 Task: Find a flat in Capitan Bermudez, Argentina, for 4 guests from September 10 to 16, with 4 bedrooms, 4 beds, 4 bathrooms, a price range of ₹10,000 to ₹14,000, and amenities including WiFi, free parking, TV, gym, and hot tub. Enable self check-in.
Action: Mouse moved to (593, 94)
Screenshot: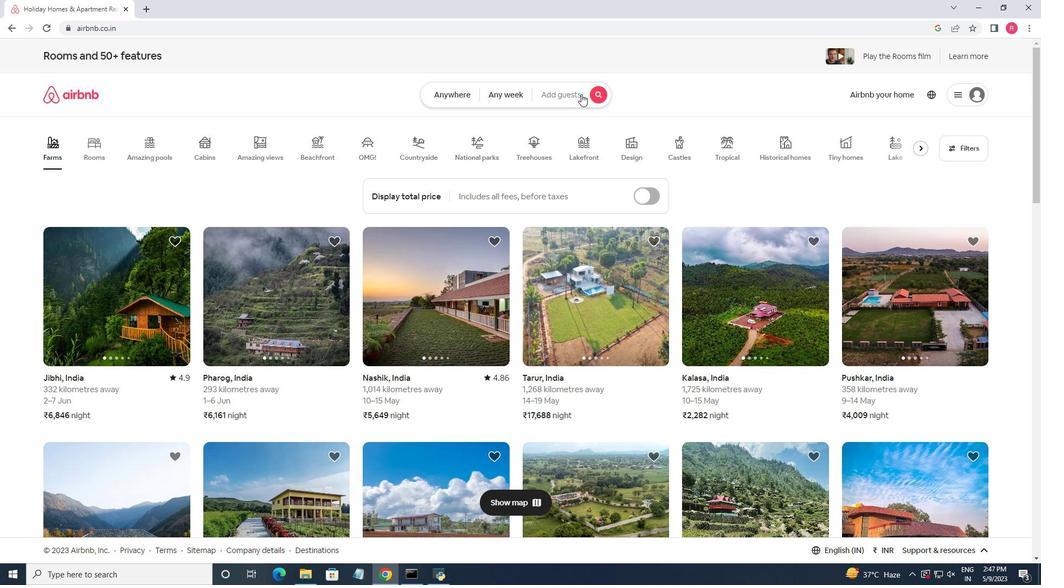 
Action: Mouse pressed left at (593, 94)
Screenshot: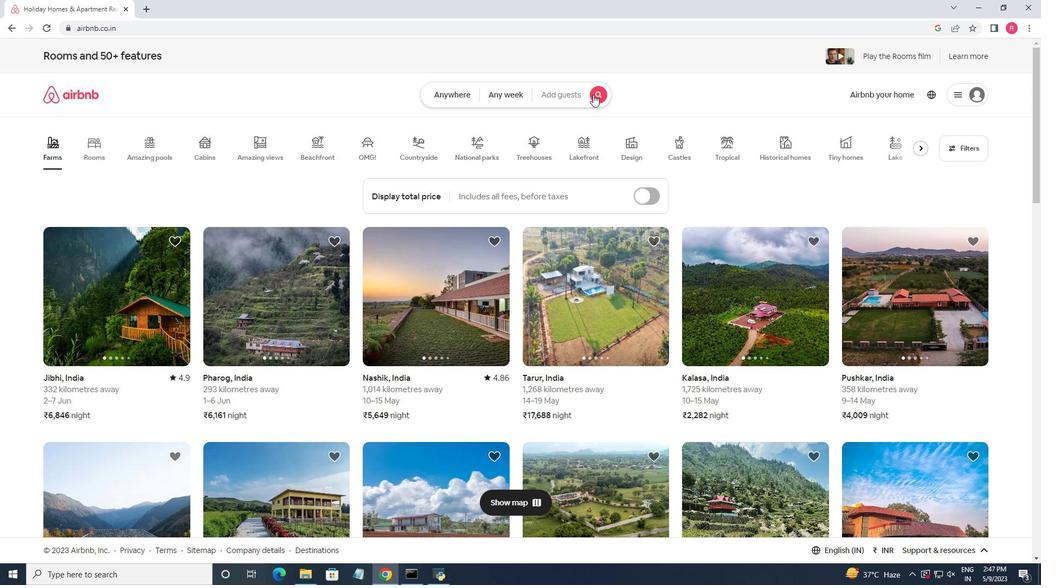 
Action: Mouse moved to (358, 138)
Screenshot: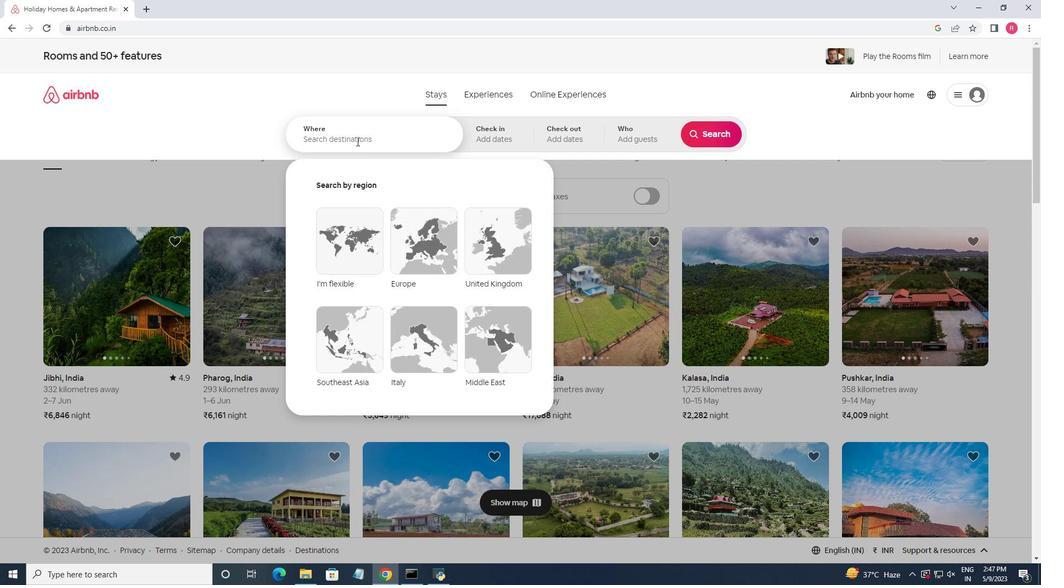 
Action: Mouse pressed left at (358, 138)
Screenshot: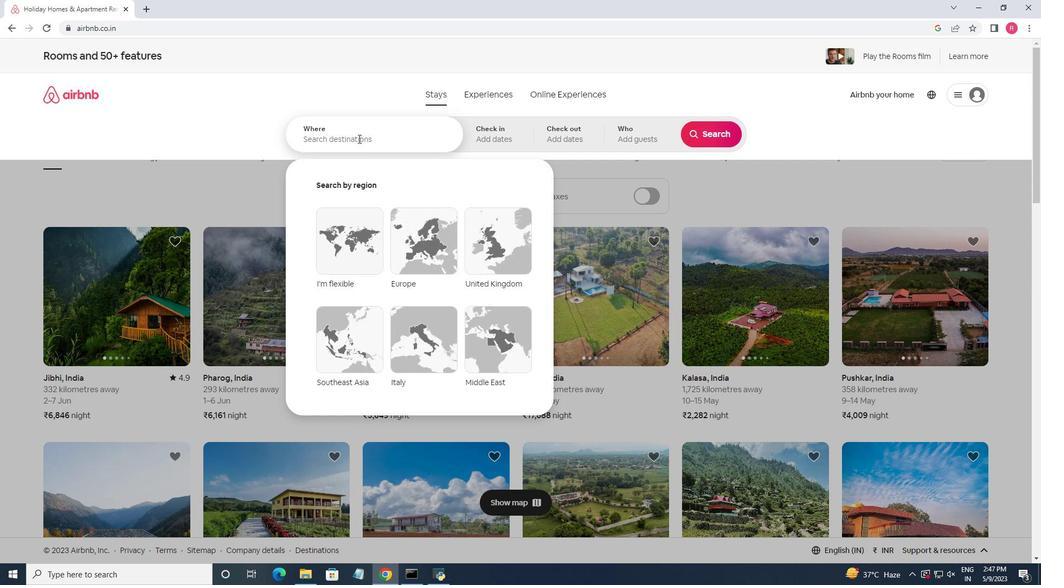
Action: Key pressed ctrl+Capitan<Key.space><Key.shift>Bermudex<Key.backspace>z,<Key.space>a<Key.backspace><Key.shift>Argentina
Screenshot: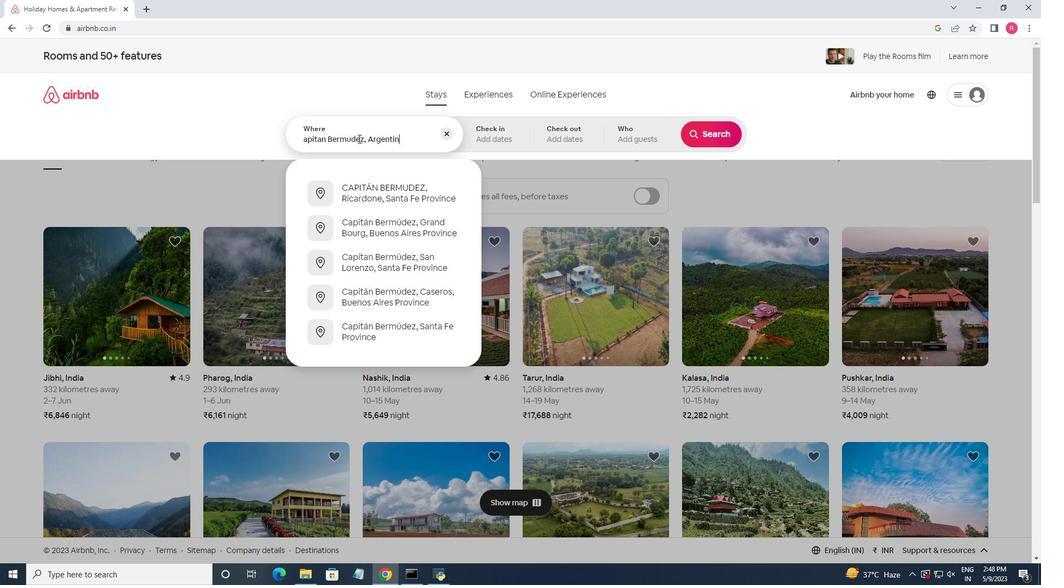 
Action: Mouse moved to (442, 184)
Screenshot: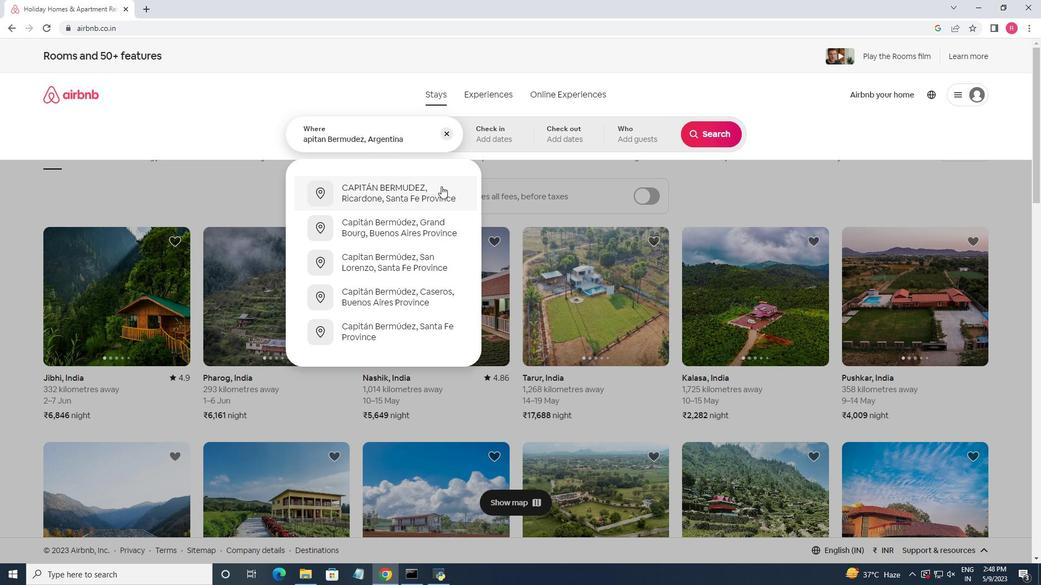
Action: Key pressed <Key.enter>
Screenshot: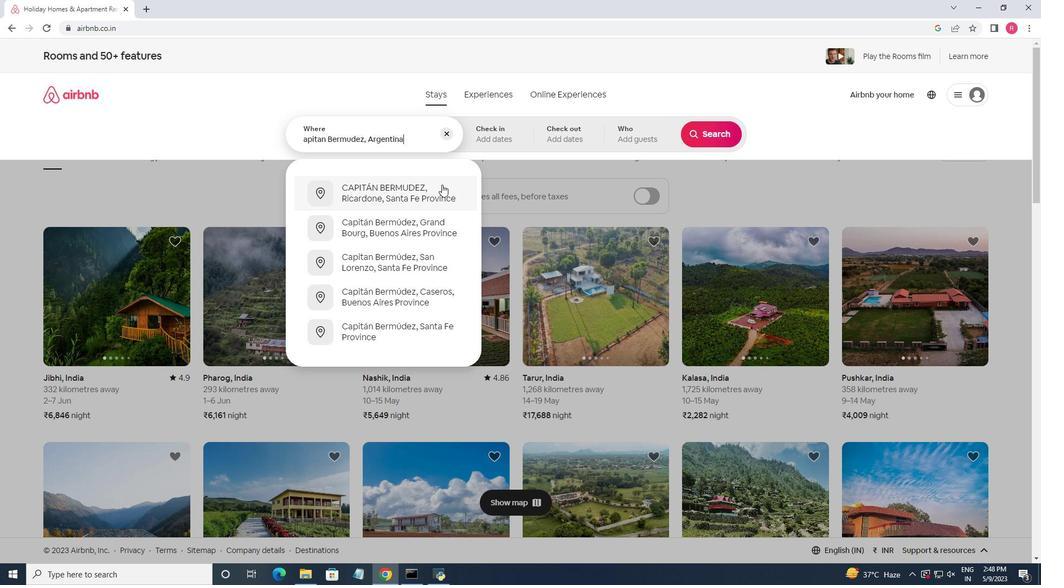 
Action: Mouse moved to (709, 220)
Screenshot: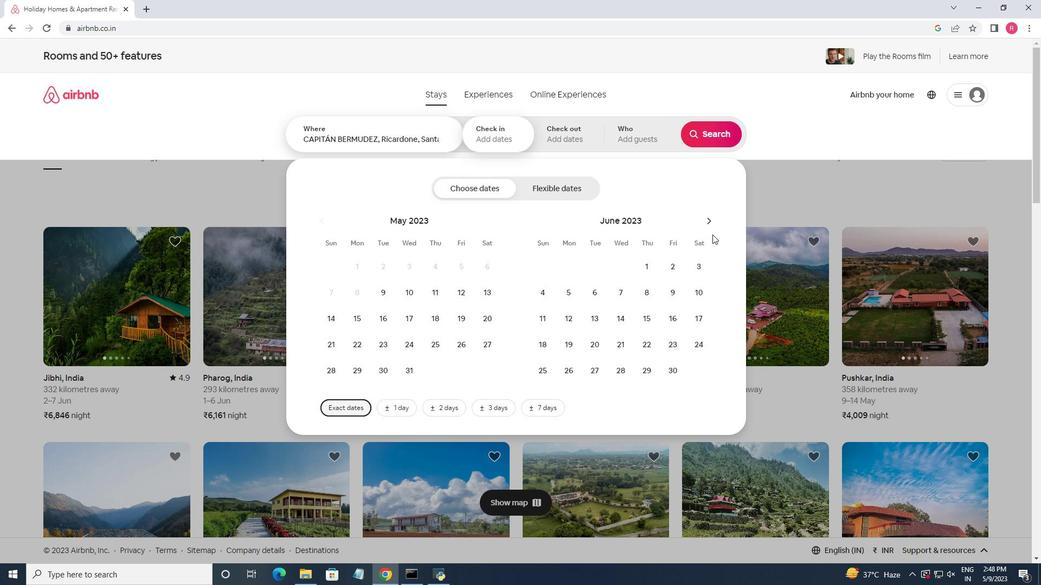 
Action: Mouse pressed left at (709, 220)
Screenshot: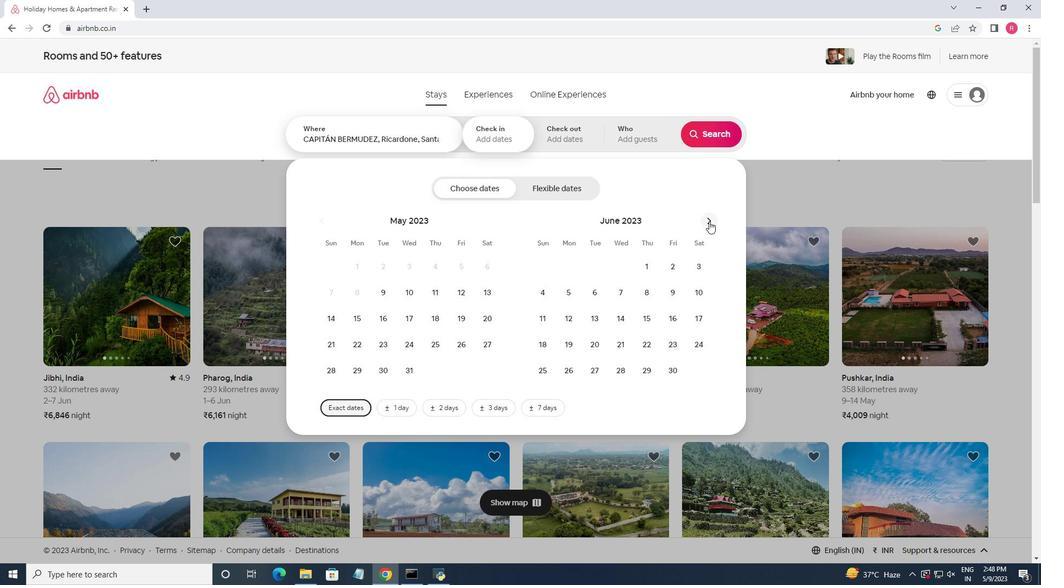 
Action: Mouse pressed left at (709, 220)
Screenshot: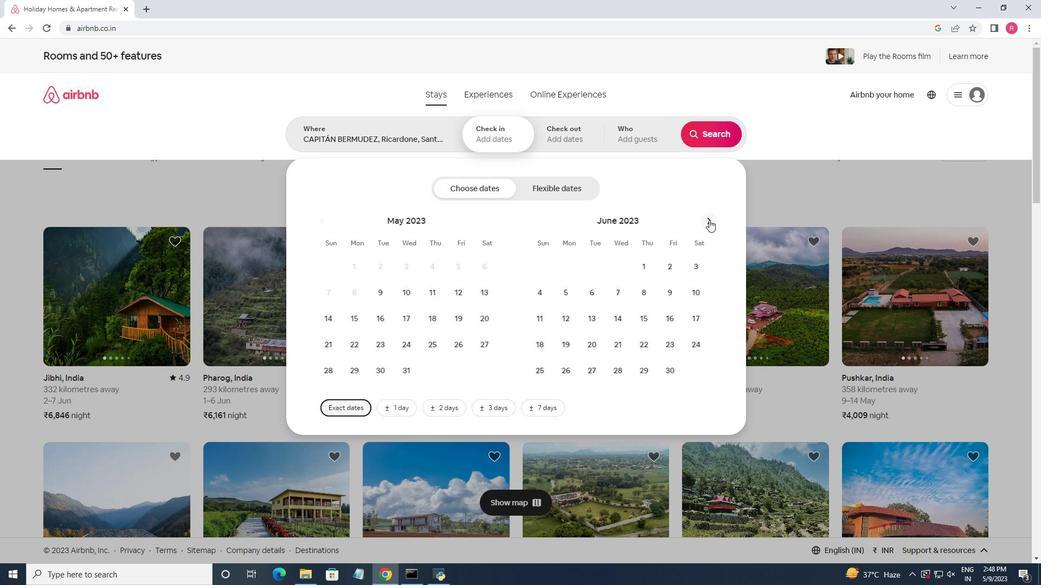 
Action: Mouse pressed left at (709, 220)
Screenshot: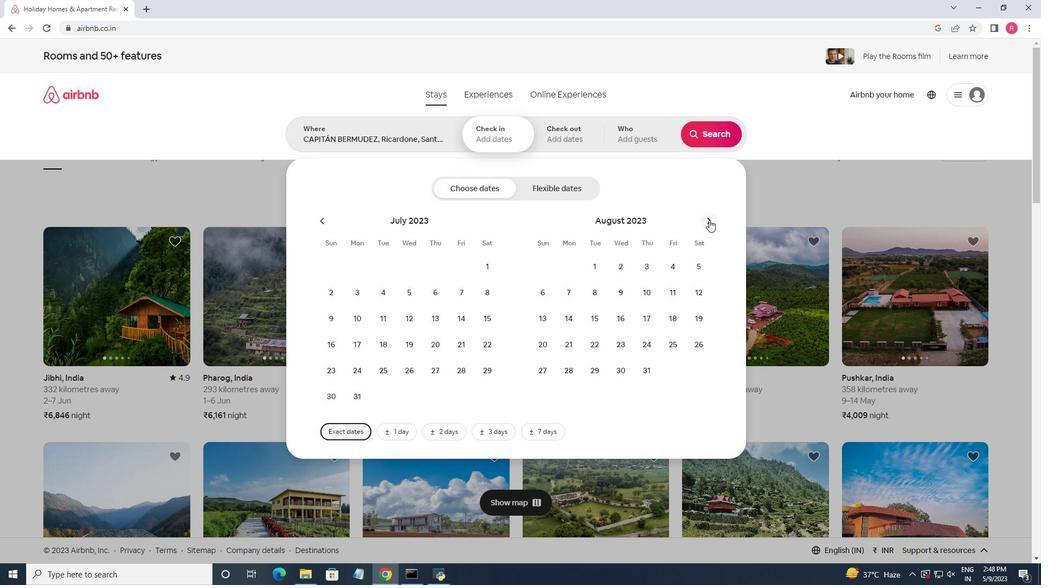 
Action: Mouse moved to (546, 321)
Screenshot: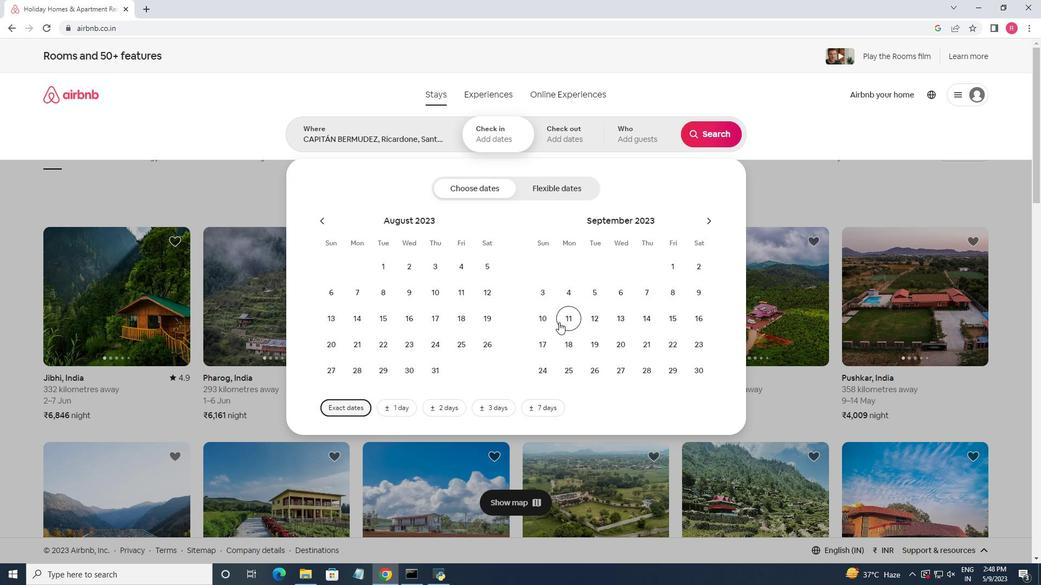 
Action: Mouse pressed left at (546, 321)
Screenshot: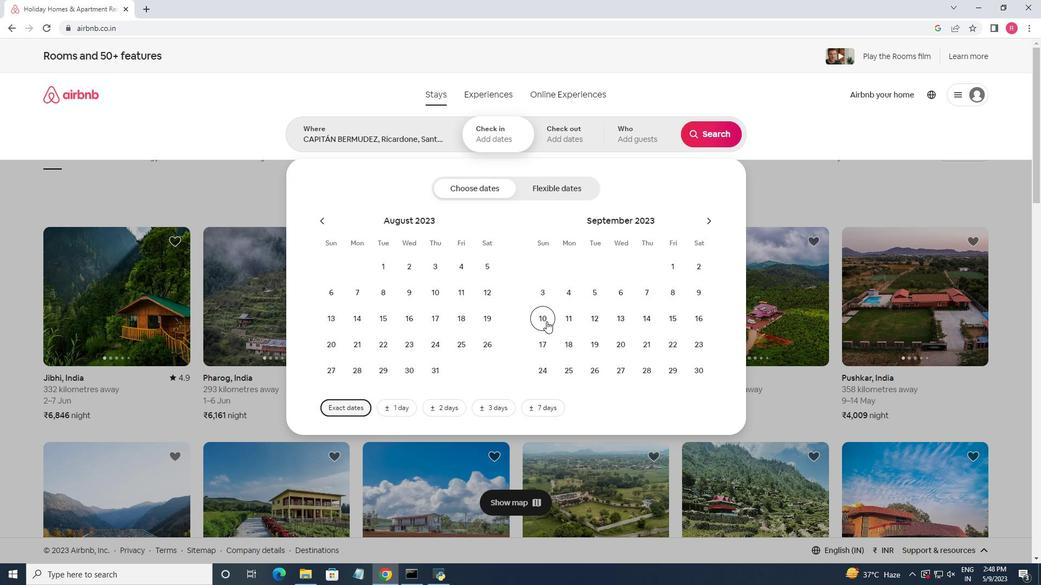 
Action: Mouse moved to (706, 316)
Screenshot: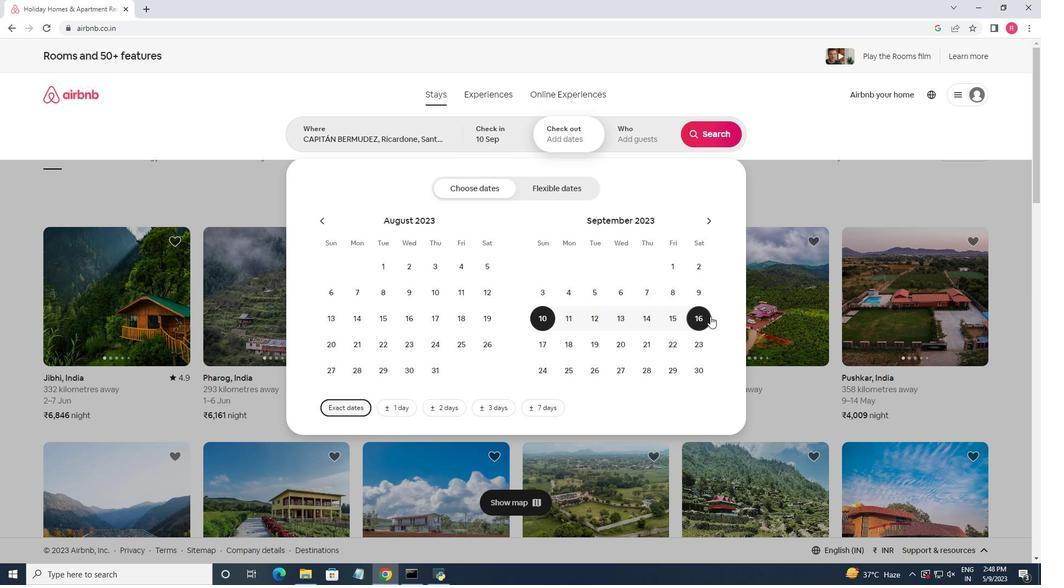 
Action: Mouse pressed left at (706, 316)
Screenshot: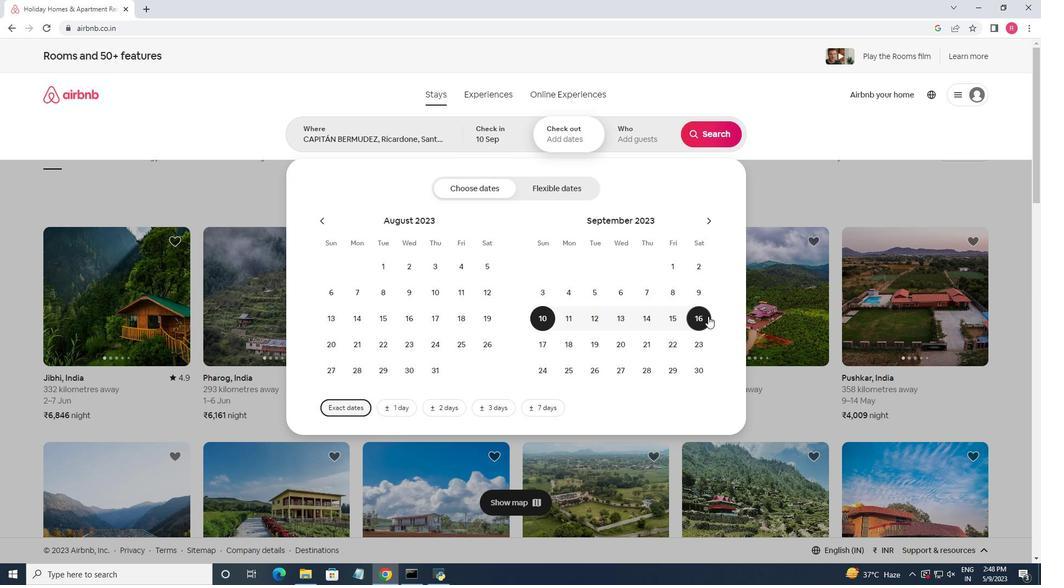 
Action: Mouse moved to (648, 138)
Screenshot: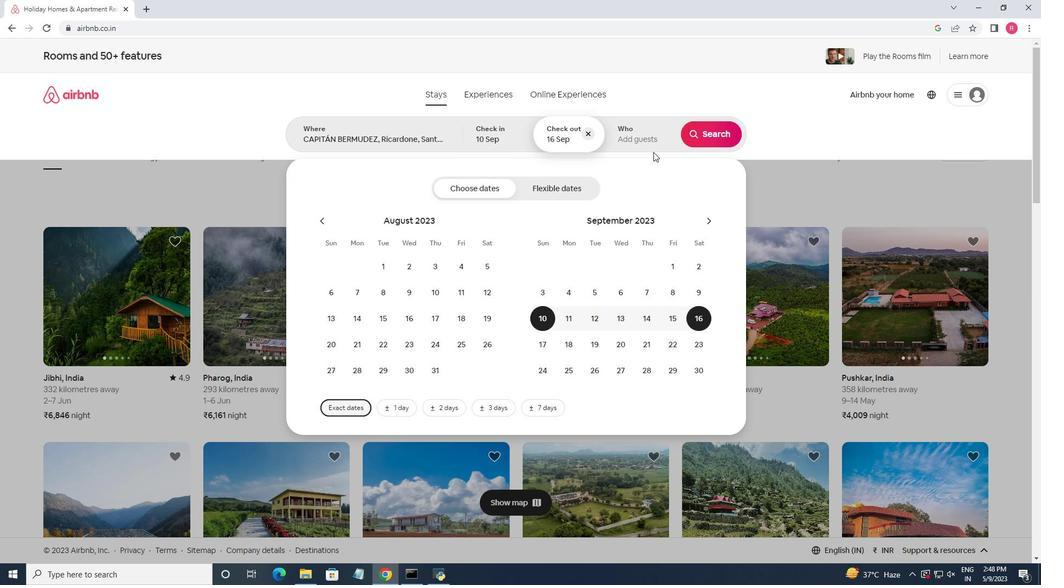 
Action: Mouse pressed left at (648, 138)
Screenshot: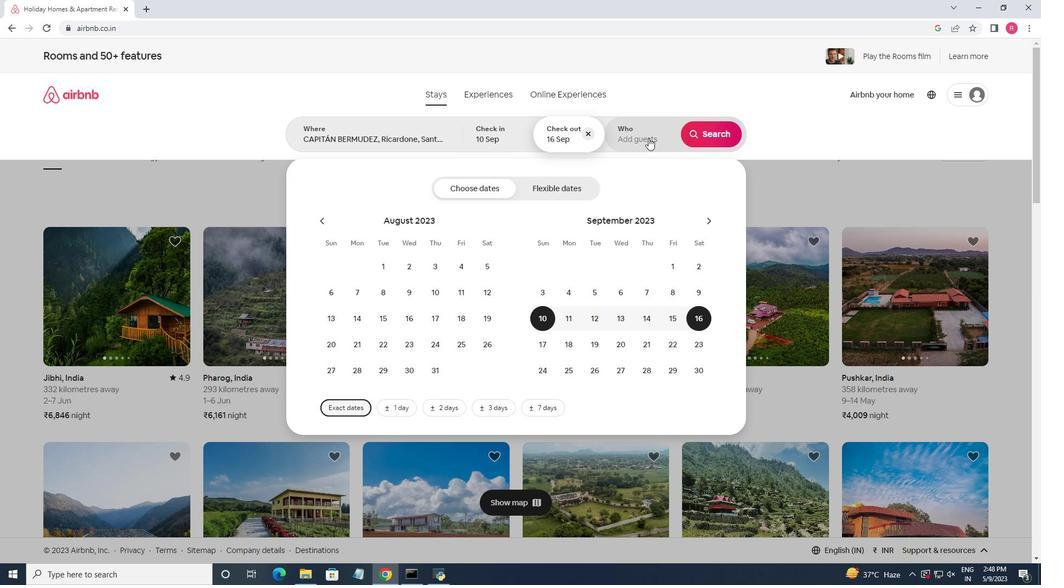 
Action: Mouse moved to (726, 190)
Screenshot: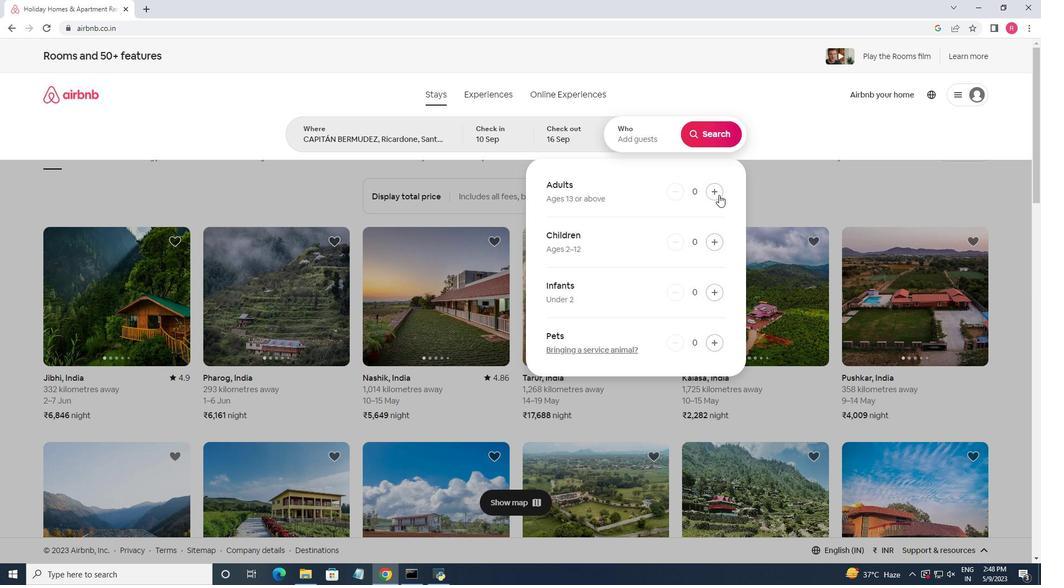 
Action: Mouse pressed left at (726, 190)
Screenshot: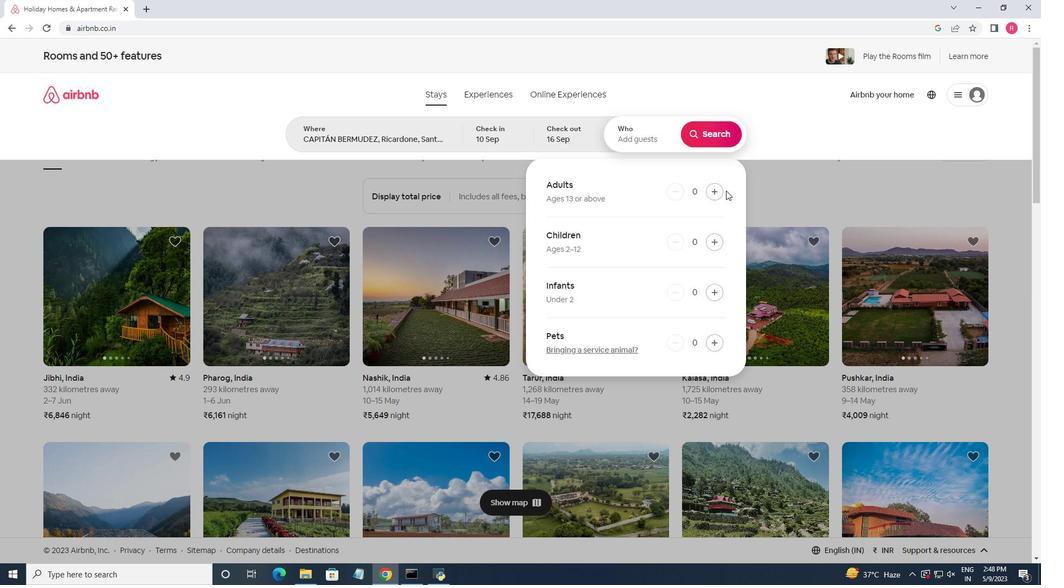 
Action: Mouse moved to (721, 190)
Screenshot: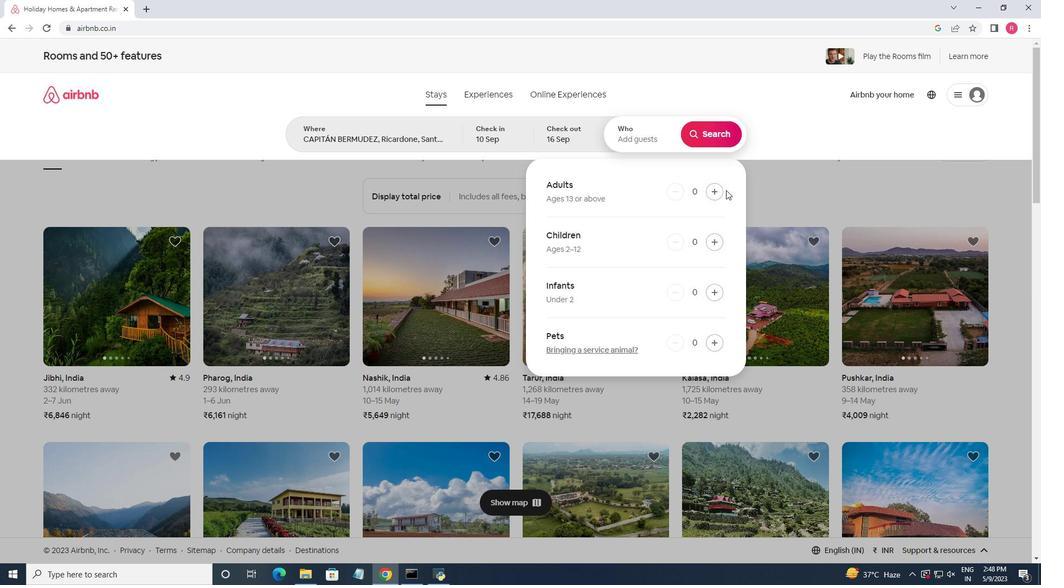 
Action: Mouse pressed left at (721, 190)
Screenshot: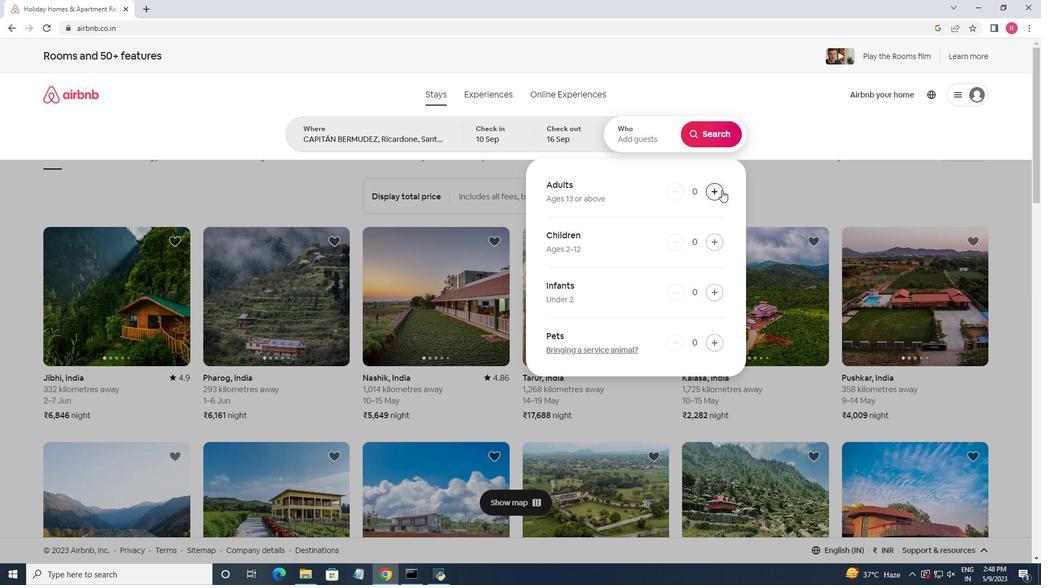
Action: Mouse pressed left at (721, 190)
Screenshot: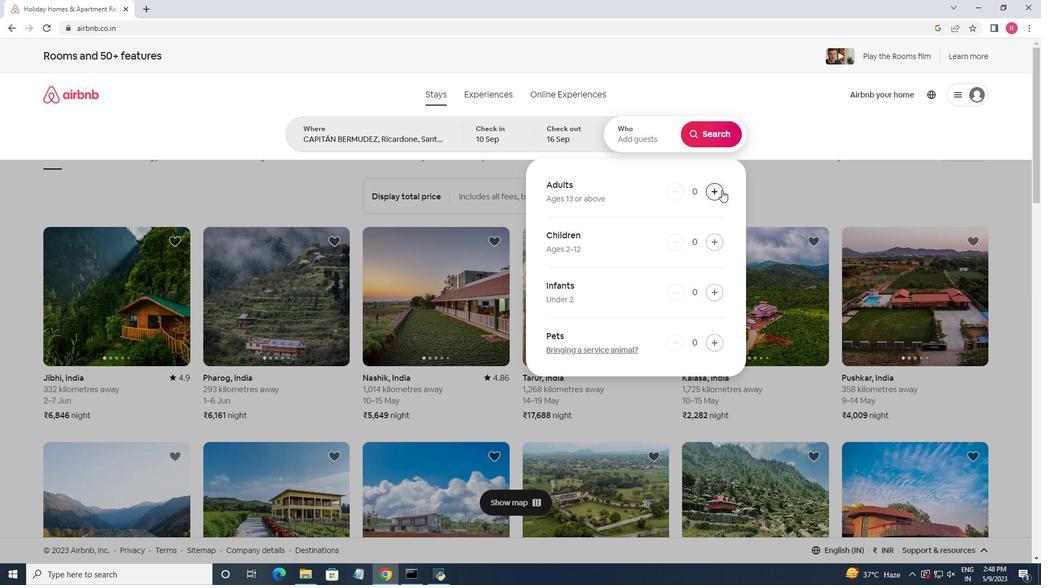 
Action: Mouse pressed left at (721, 190)
Screenshot: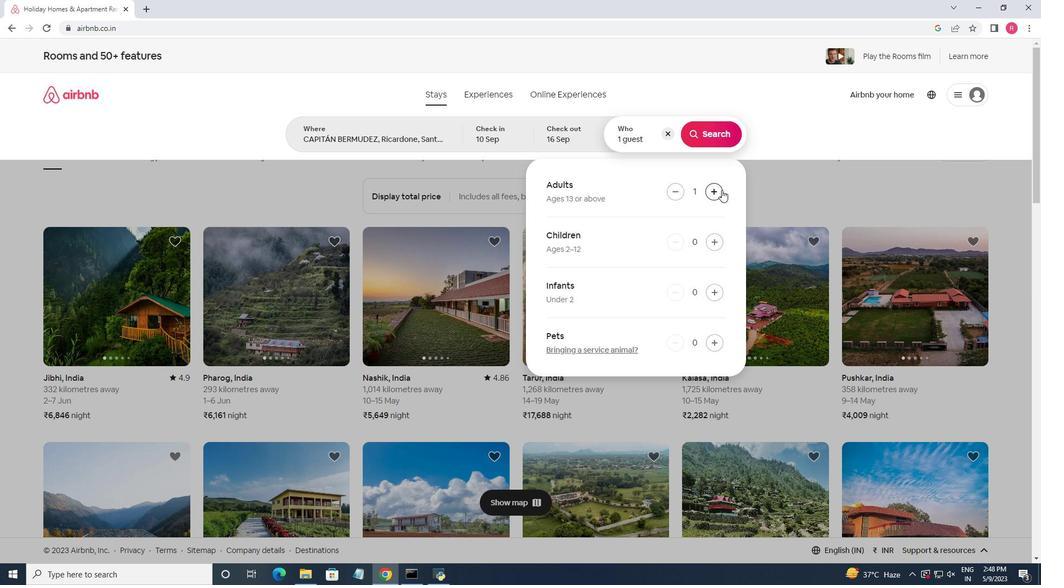 
Action: Mouse pressed left at (721, 190)
Screenshot: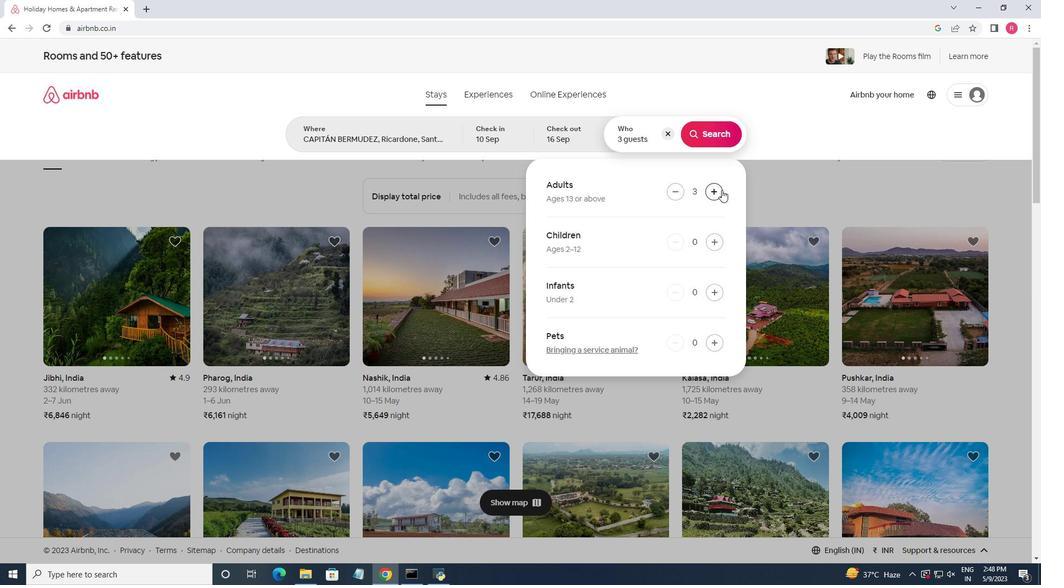 
Action: Mouse moved to (725, 147)
Screenshot: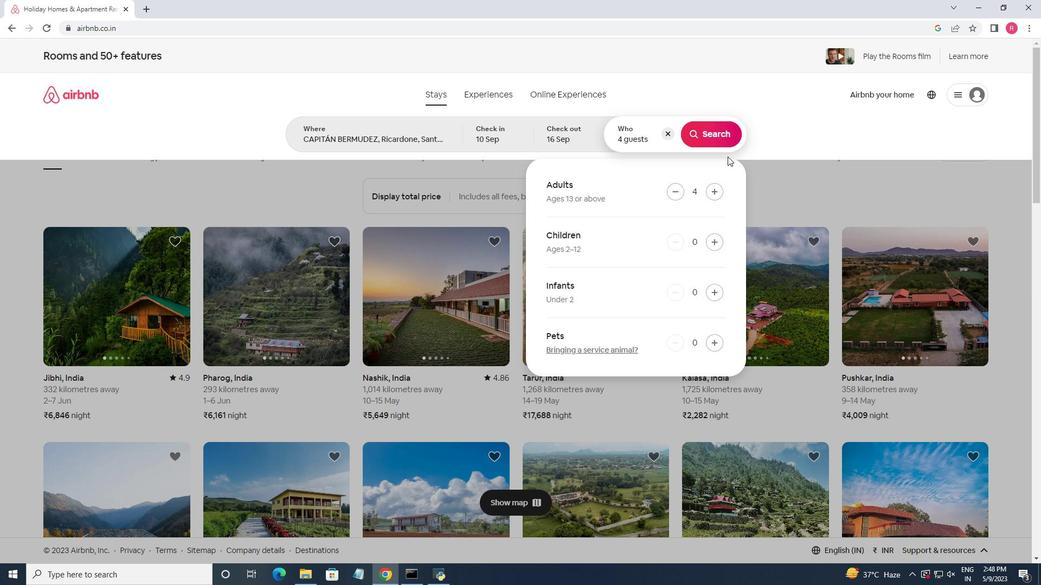 
Action: Mouse pressed left at (725, 147)
Screenshot: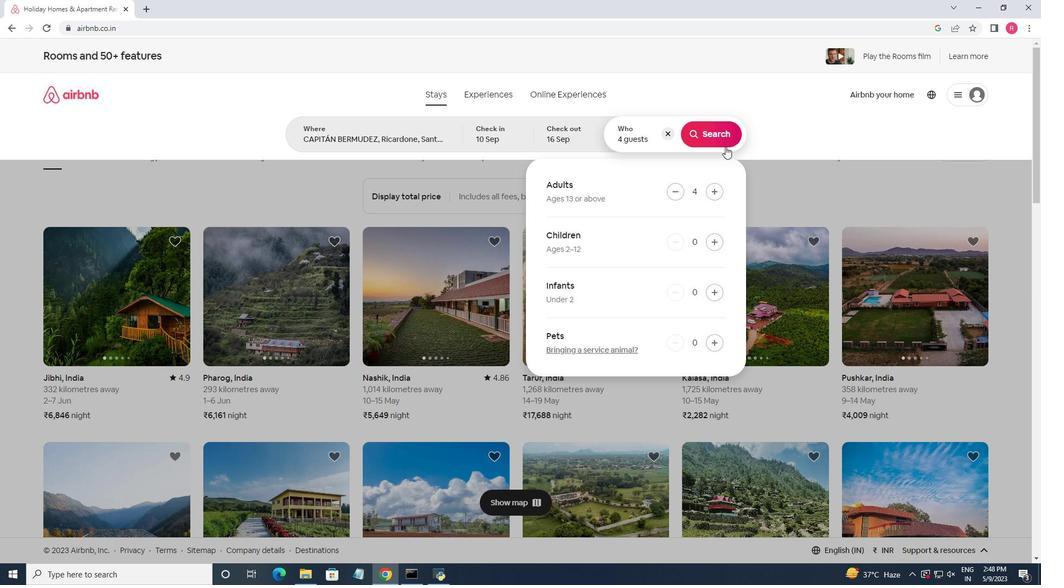 
Action: Mouse moved to (992, 106)
Screenshot: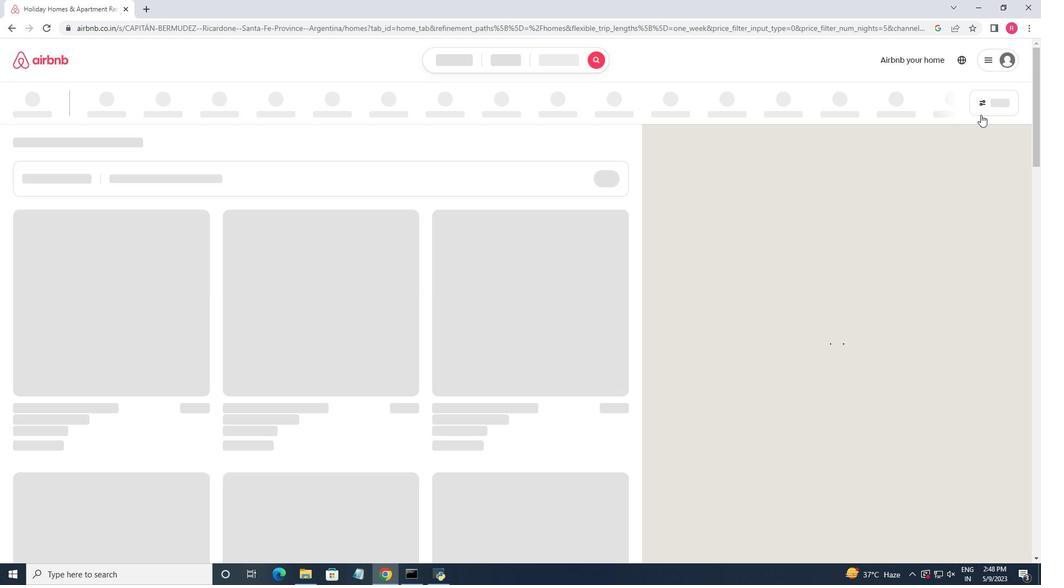 
Action: Mouse pressed left at (992, 106)
Screenshot: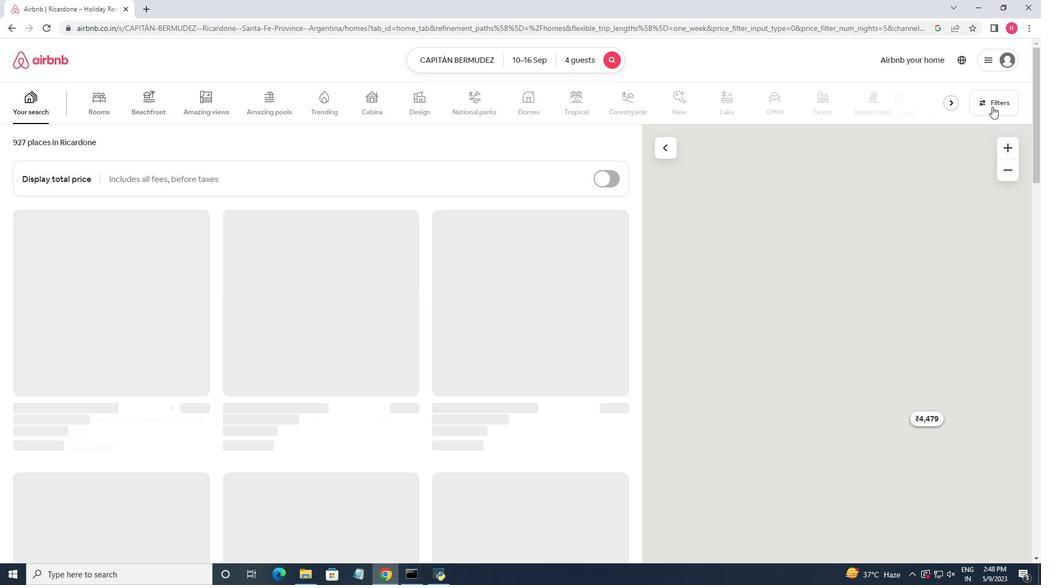 
Action: Mouse moved to (379, 365)
Screenshot: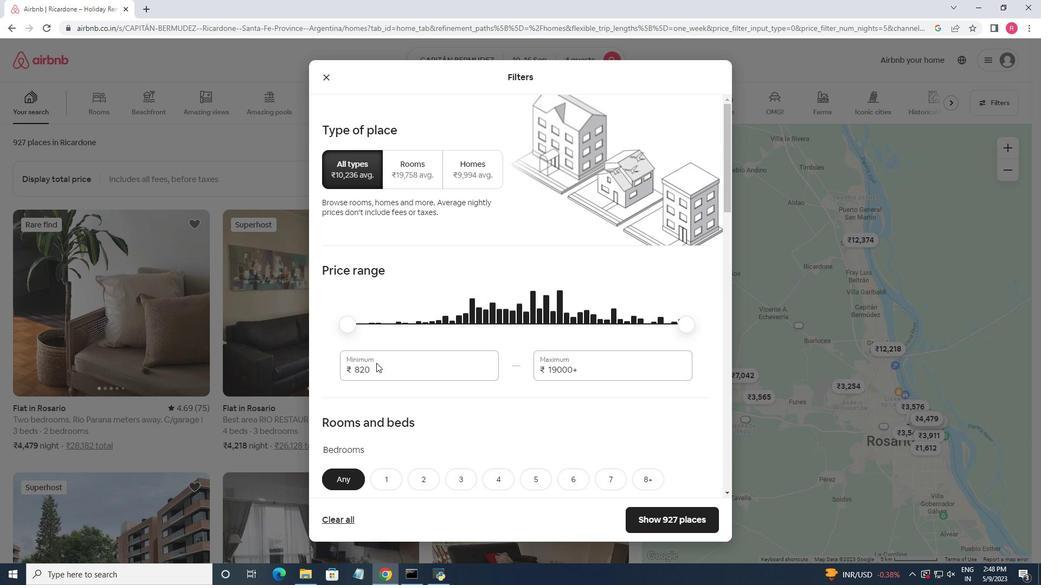 
Action: Mouse pressed left at (379, 365)
Screenshot: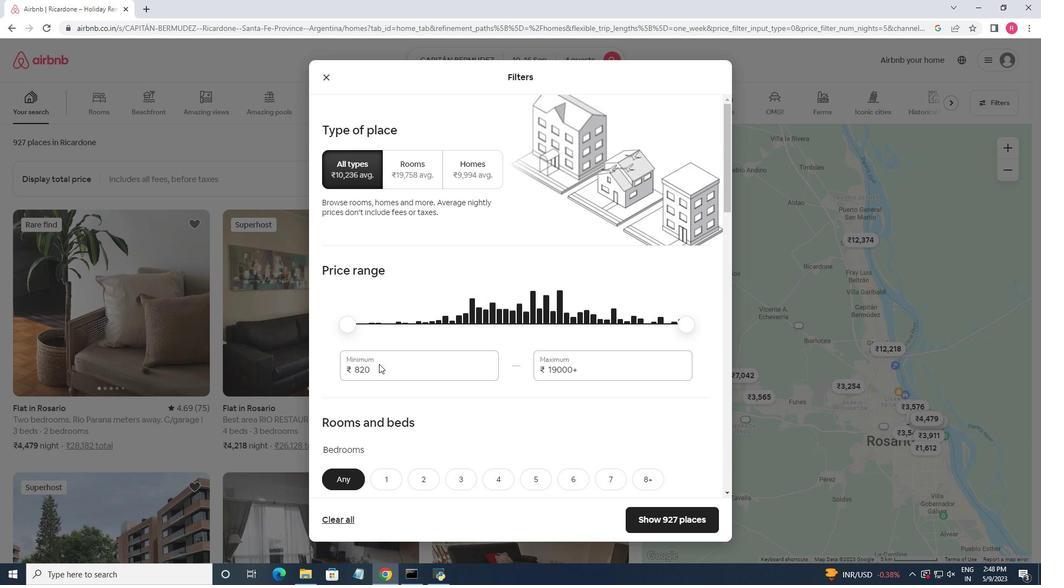 
Action: Mouse pressed left at (379, 365)
Screenshot: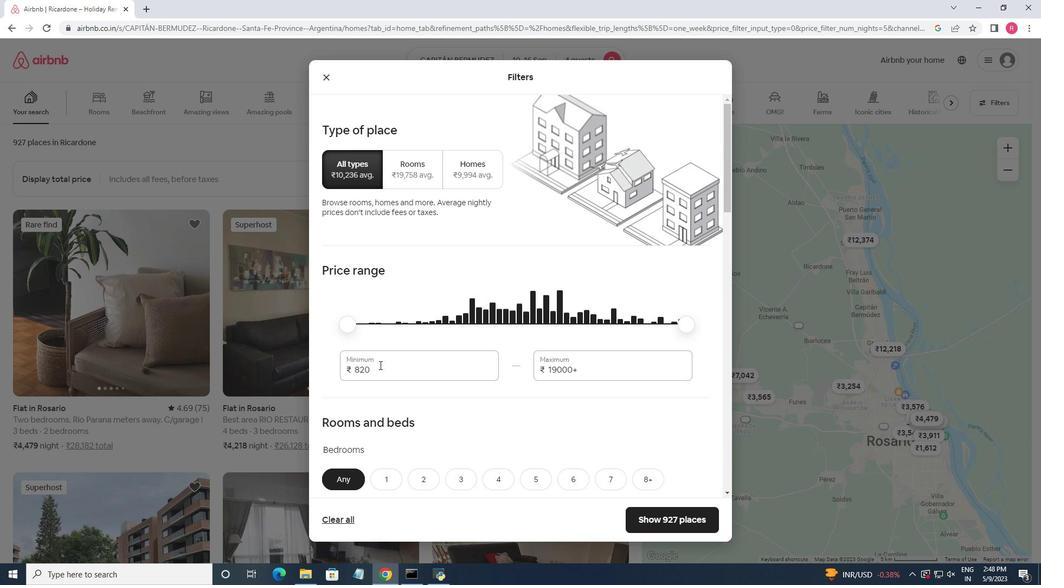 
Action: Key pressed 10000<Key.tab>14000
Screenshot: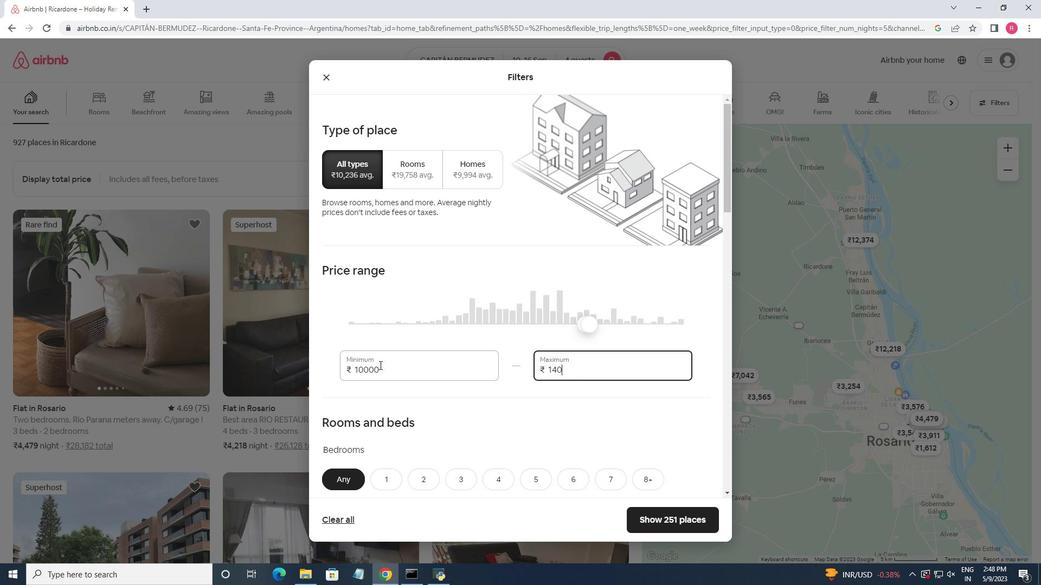 
Action: Mouse moved to (478, 319)
Screenshot: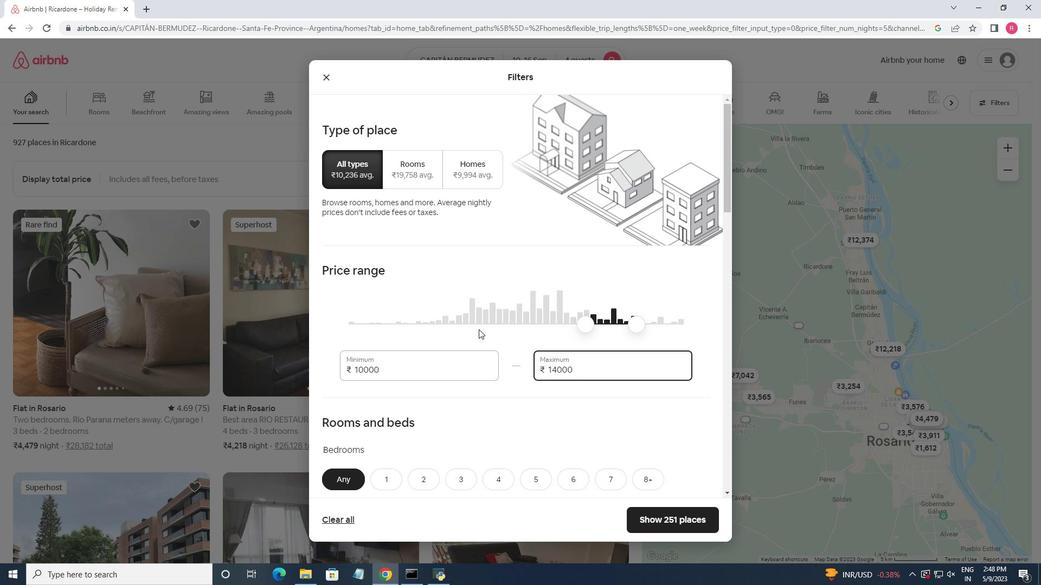 
Action: Mouse scrolled (478, 318) with delta (0, 0)
Screenshot: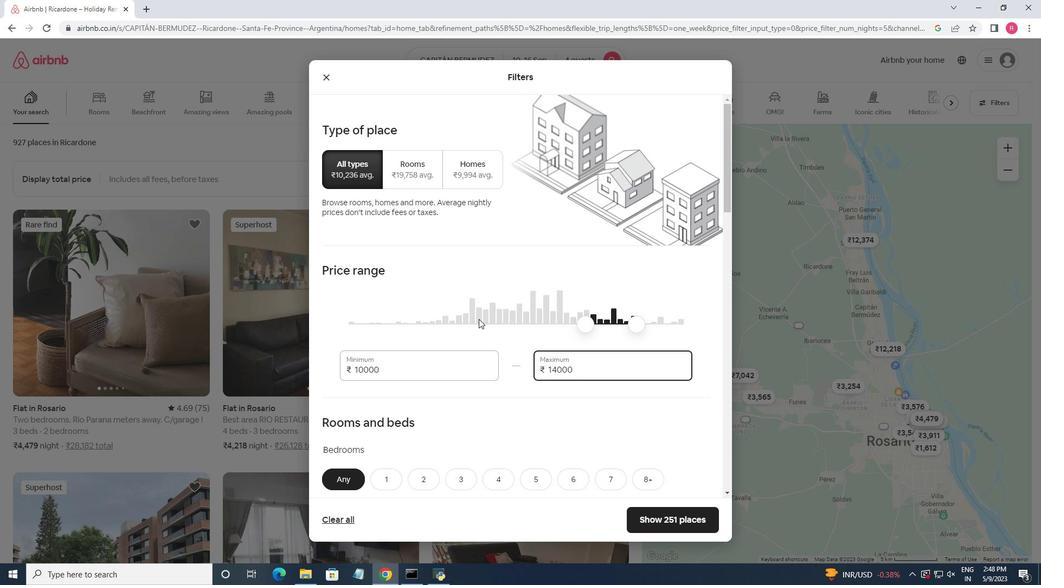 
Action: Mouse scrolled (478, 318) with delta (0, 0)
Screenshot: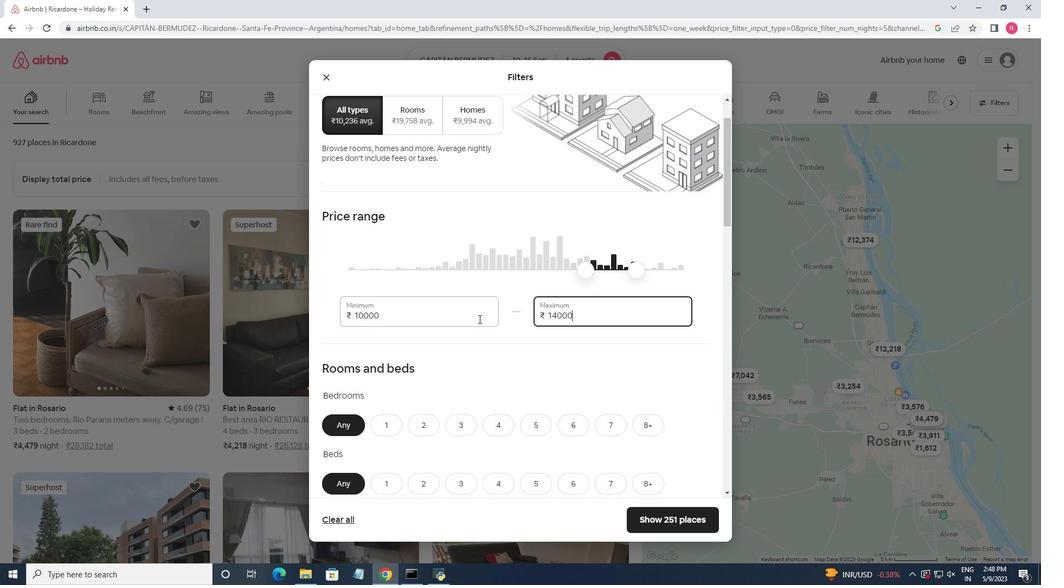 
Action: Mouse moved to (513, 373)
Screenshot: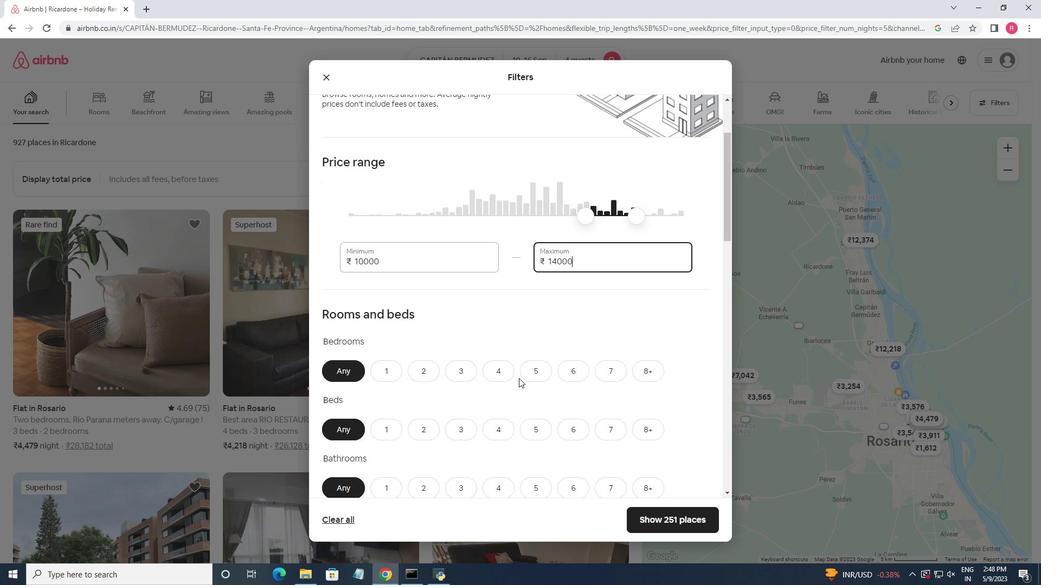 
Action: Mouse pressed left at (513, 373)
Screenshot: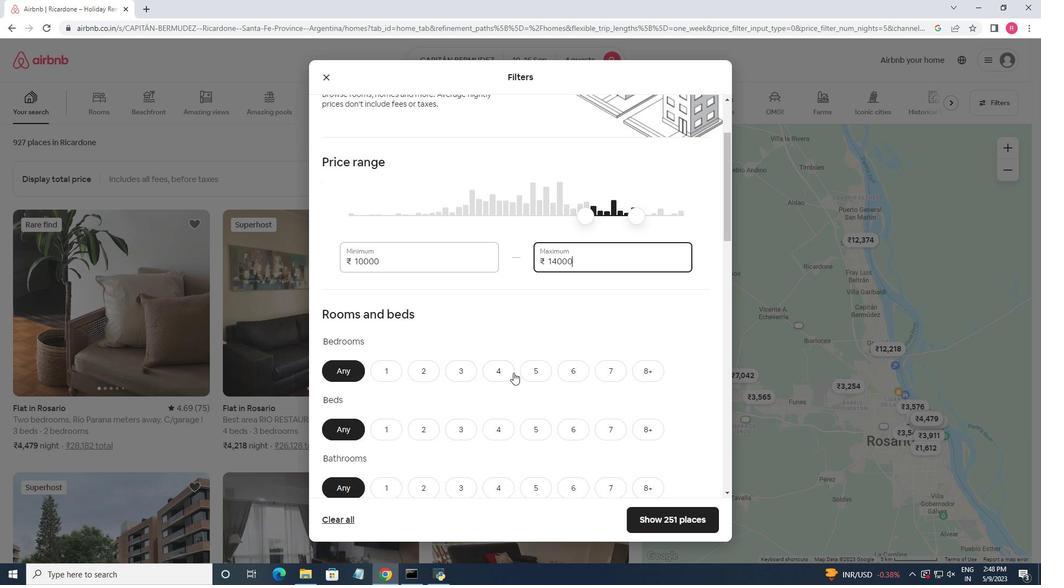 
Action: Mouse moved to (502, 424)
Screenshot: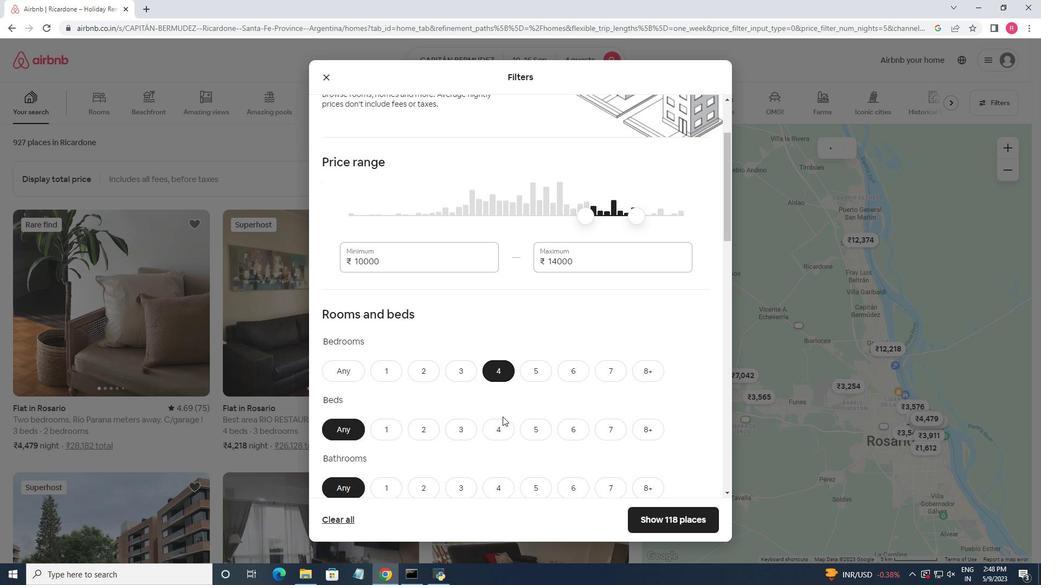 
Action: Mouse pressed left at (502, 424)
Screenshot: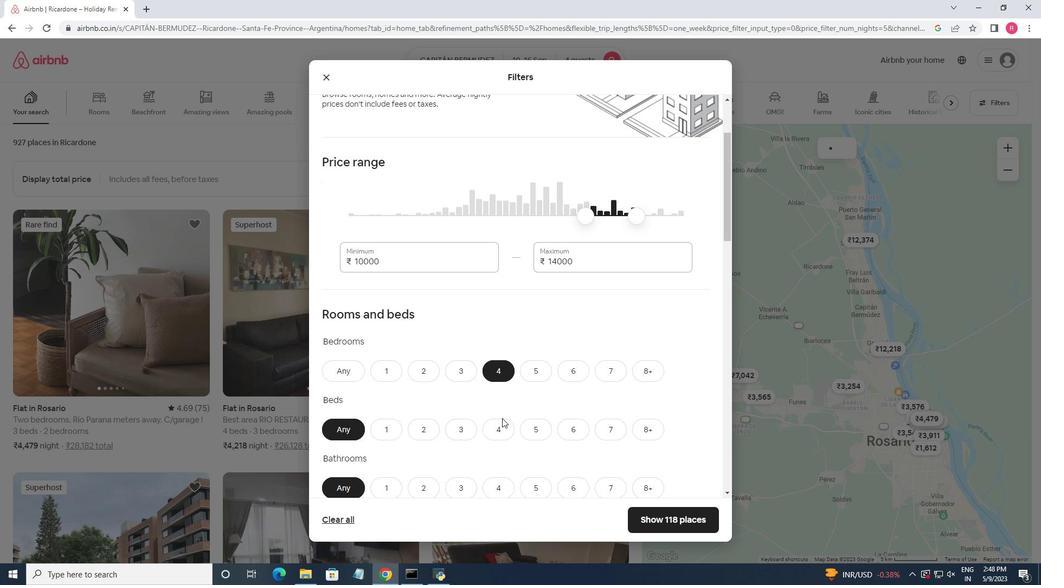 
Action: Mouse moved to (521, 399)
Screenshot: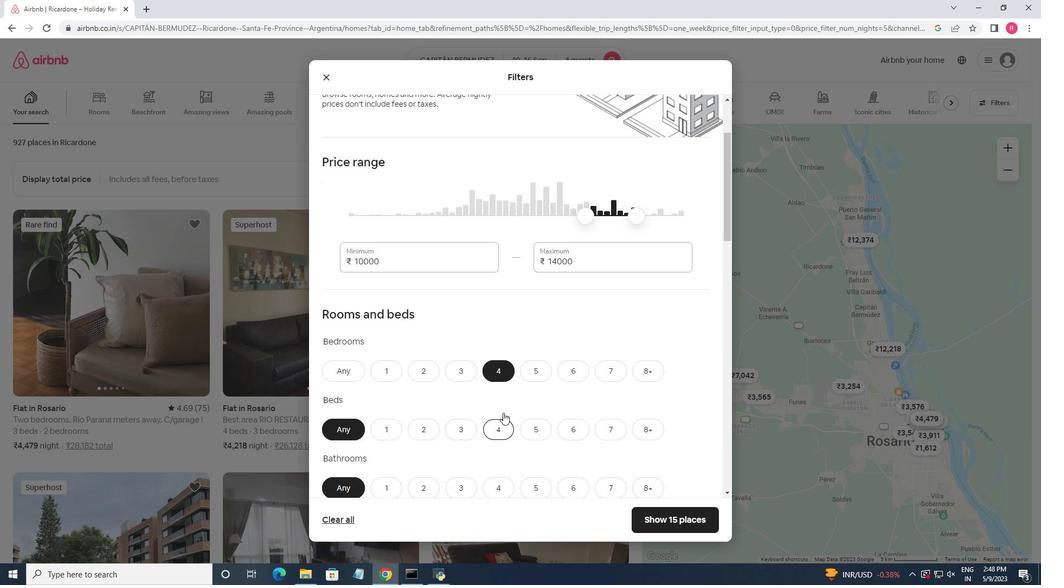 
Action: Mouse scrolled (521, 398) with delta (0, 0)
Screenshot: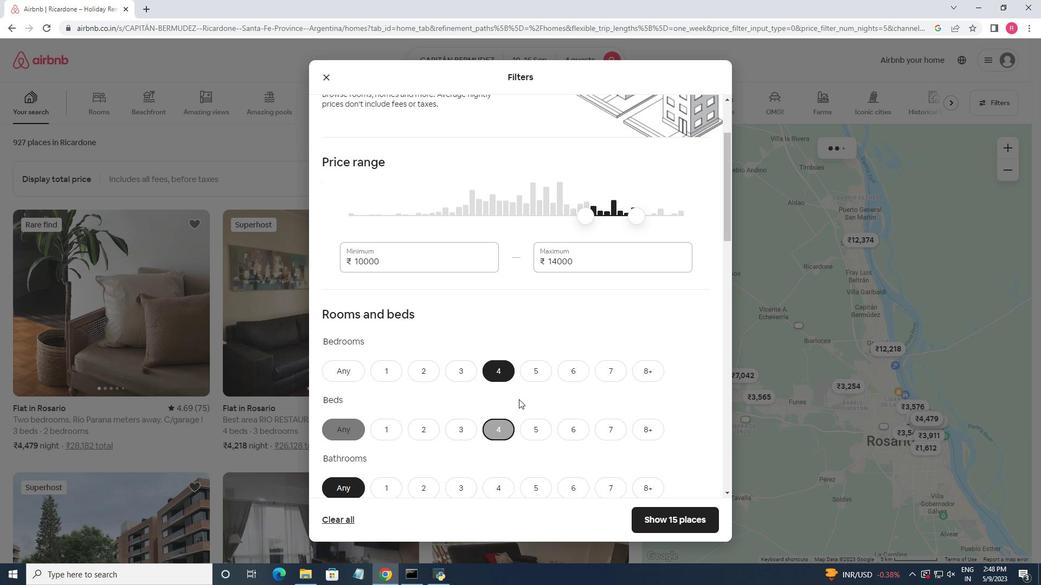 
Action: Mouse scrolled (521, 398) with delta (0, 0)
Screenshot: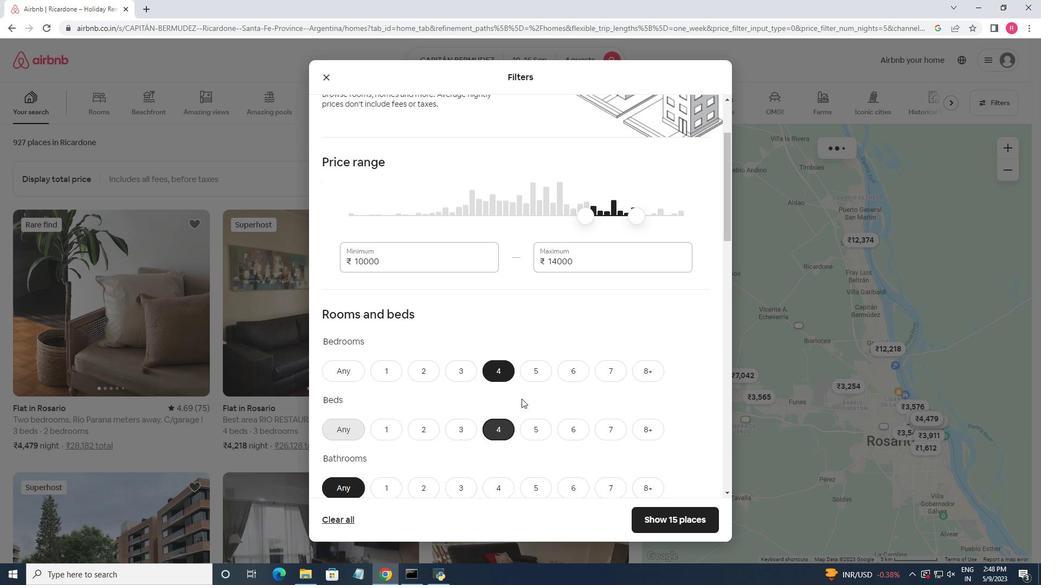 
Action: Mouse moved to (509, 382)
Screenshot: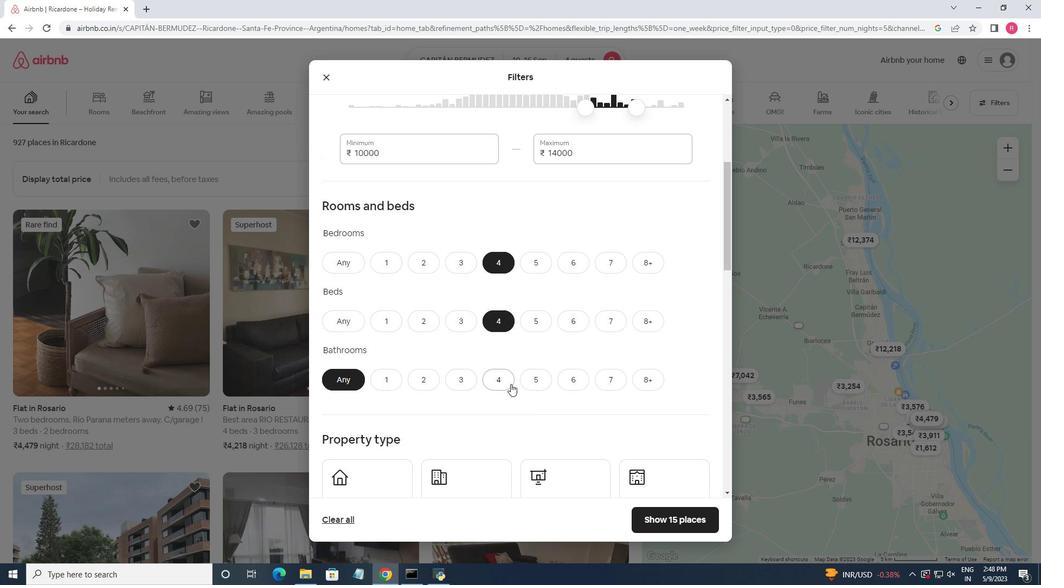 
Action: Mouse pressed left at (509, 382)
Screenshot: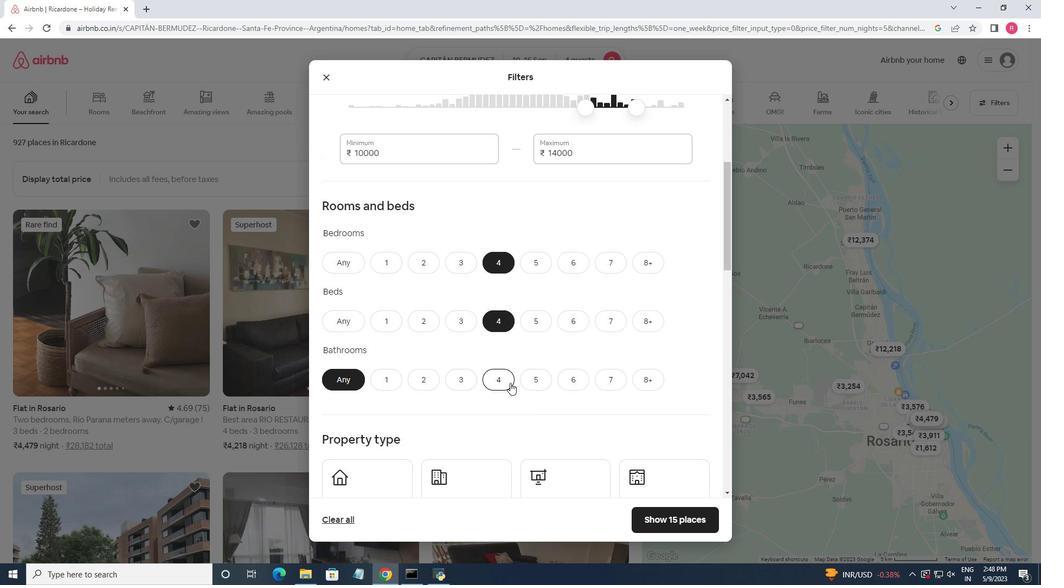 
Action: Mouse moved to (546, 346)
Screenshot: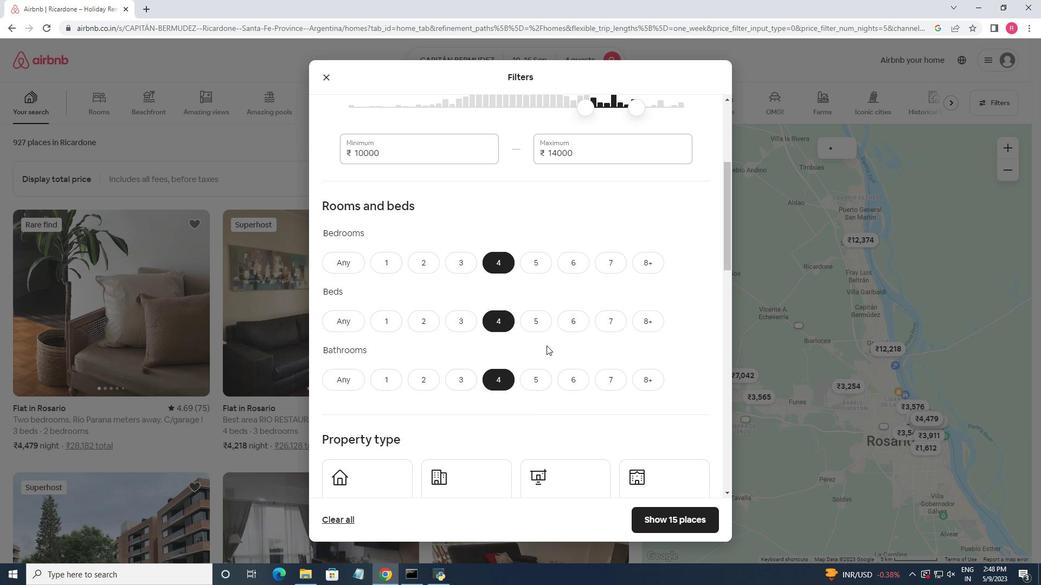 
Action: Mouse scrolled (546, 345) with delta (0, 0)
Screenshot: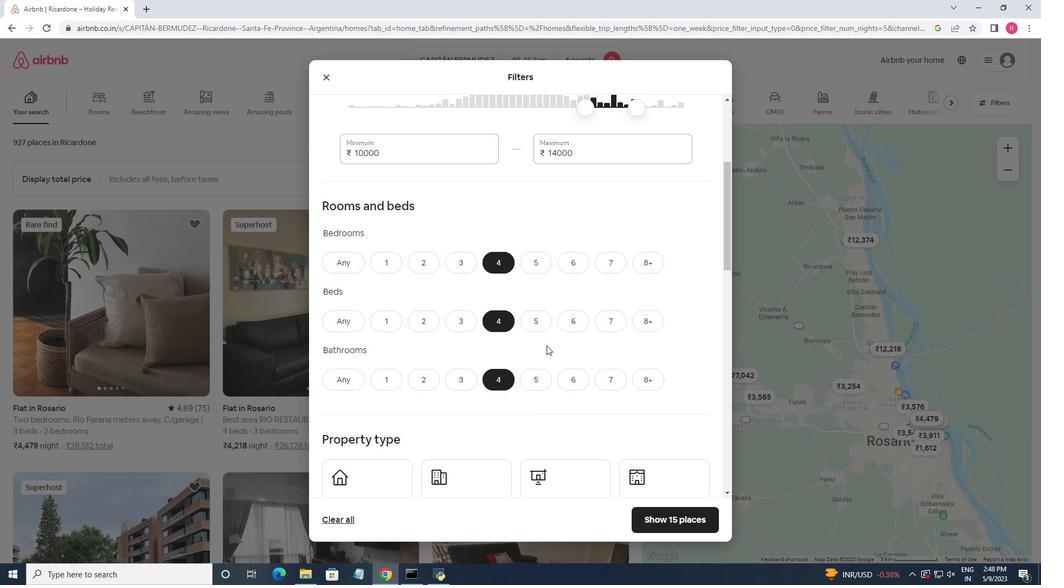 
Action: Mouse moved to (547, 346)
Screenshot: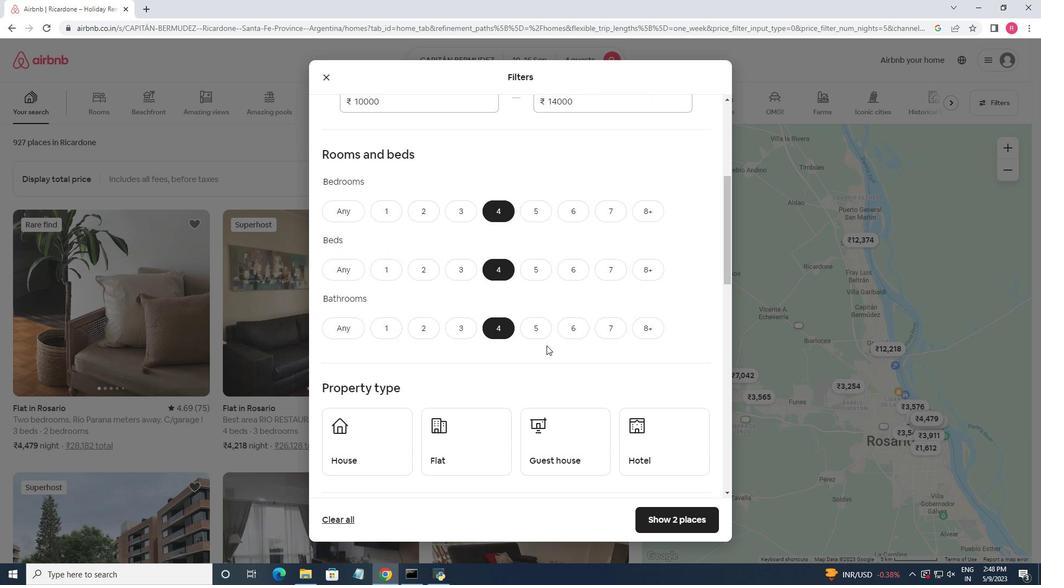 
Action: Mouse scrolled (547, 345) with delta (0, 0)
Screenshot: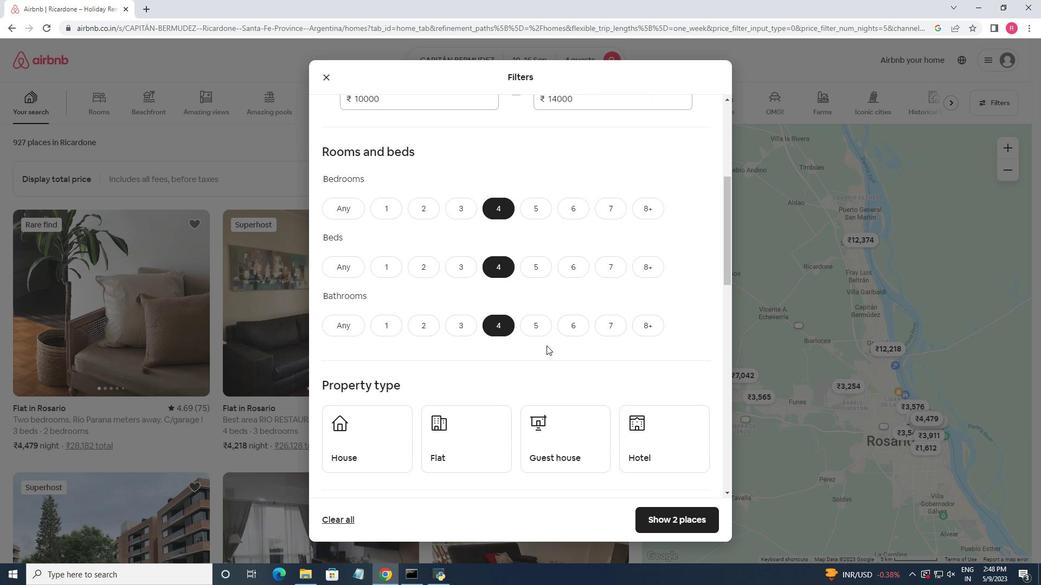 
Action: Mouse moved to (393, 399)
Screenshot: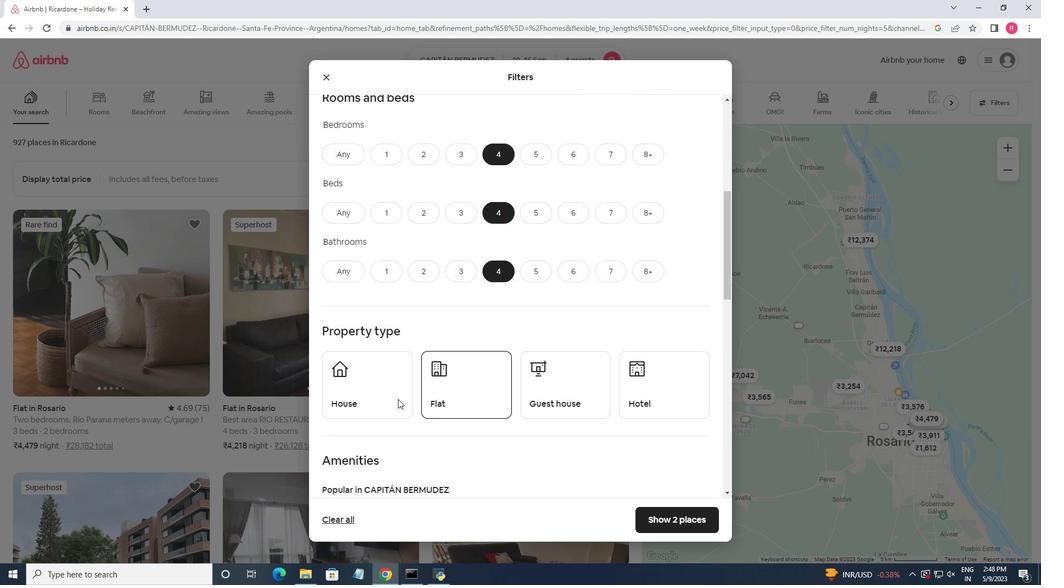 
Action: Mouse pressed left at (393, 399)
Screenshot: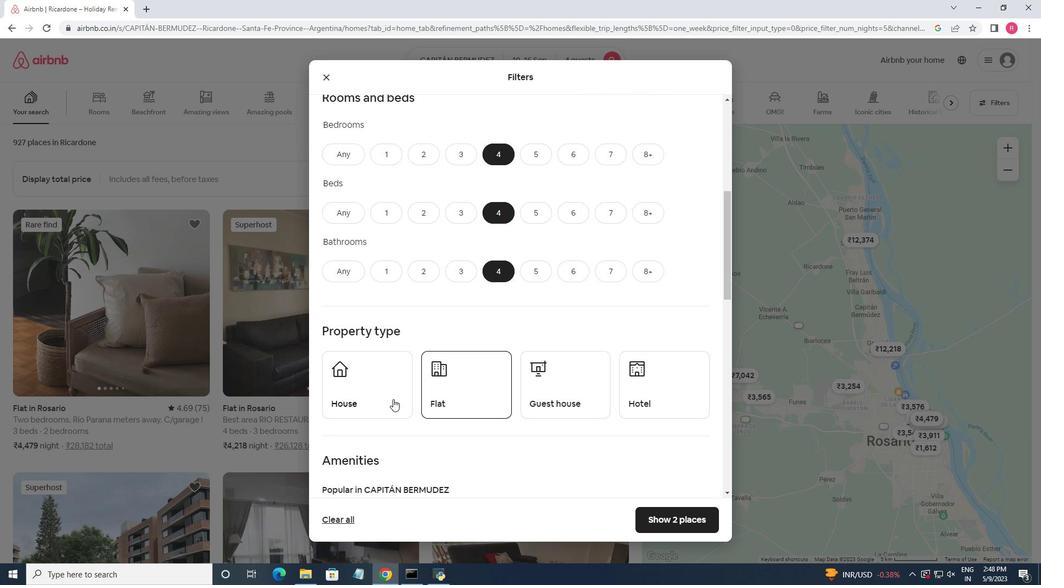
Action: Mouse moved to (457, 399)
Screenshot: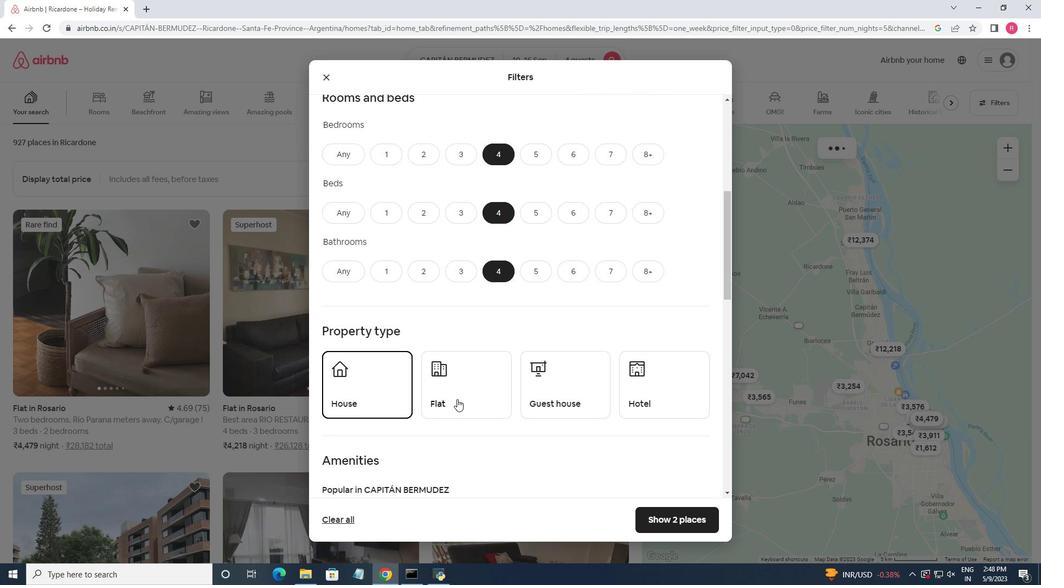 
Action: Mouse pressed left at (457, 399)
Screenshot: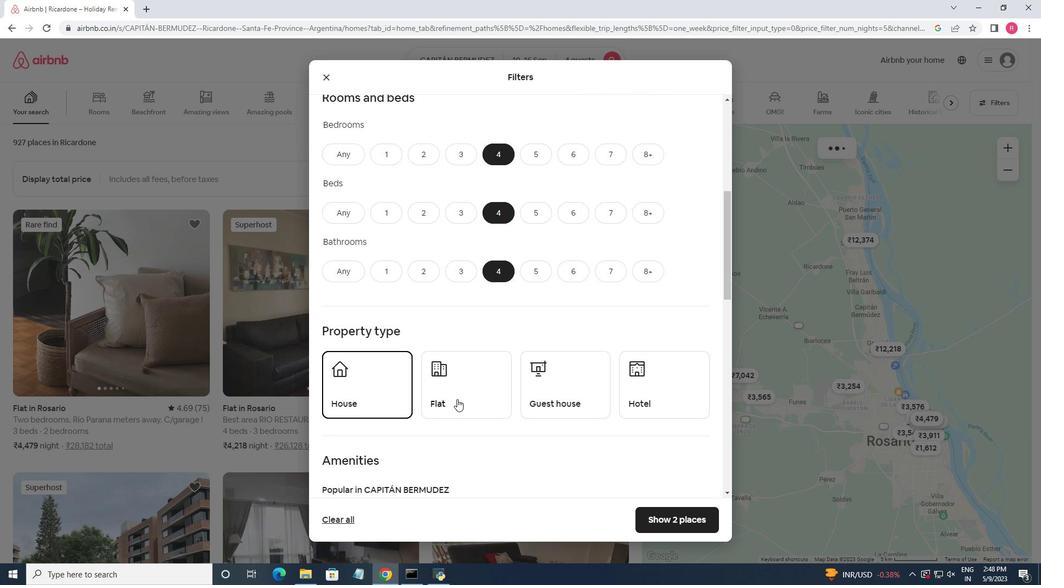 
Action: Mouse moved to (536, 391)
Screenshot: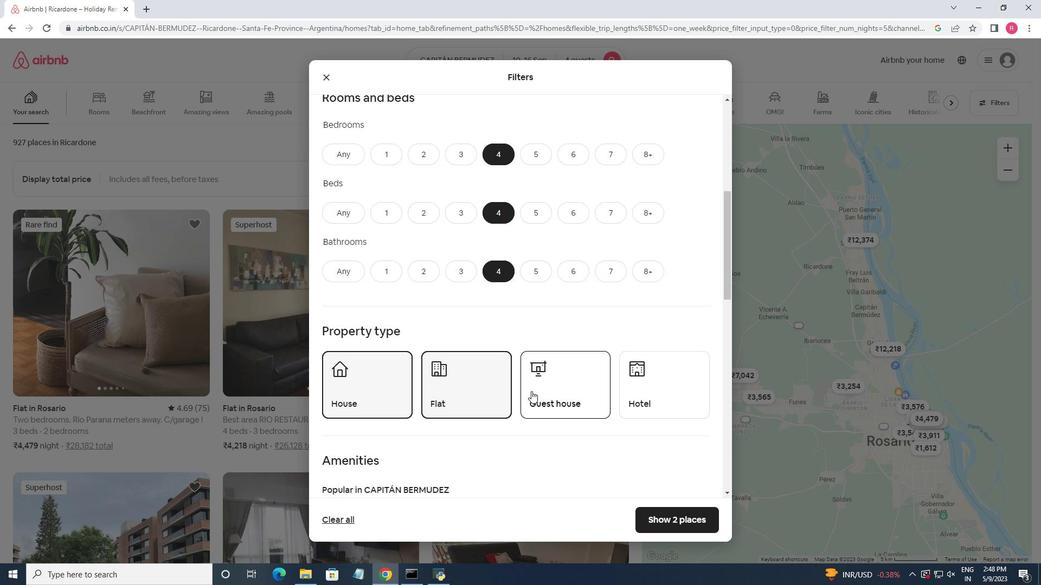 
Action: Mouse pressed left at (536, 391)
Screenshot: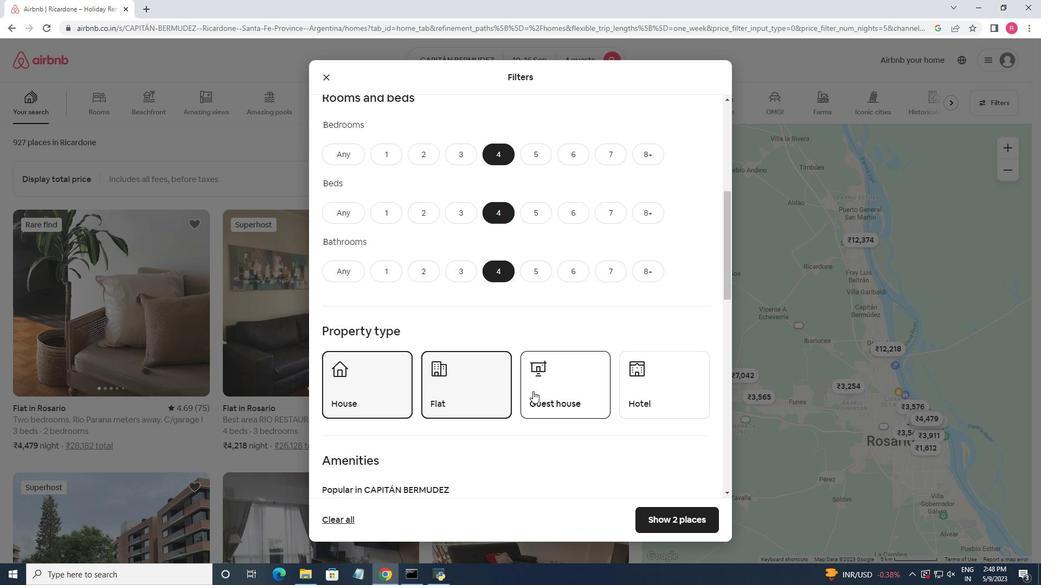 
Action: Mouse moved to (516, 318)
Screenshot: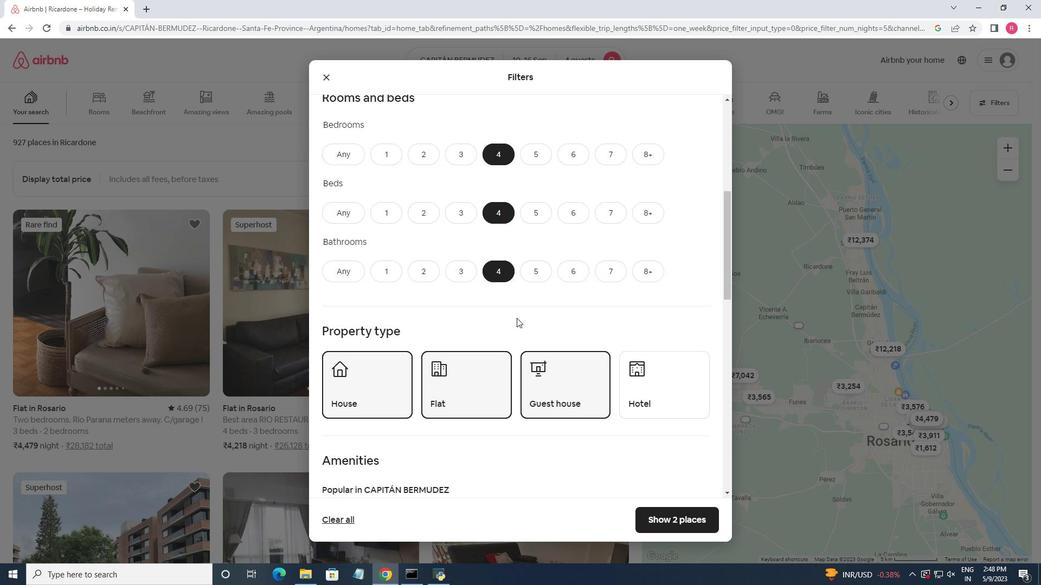 
Action: Mouse scrolled (516, 317) with delta (0, 0)
Screenshot: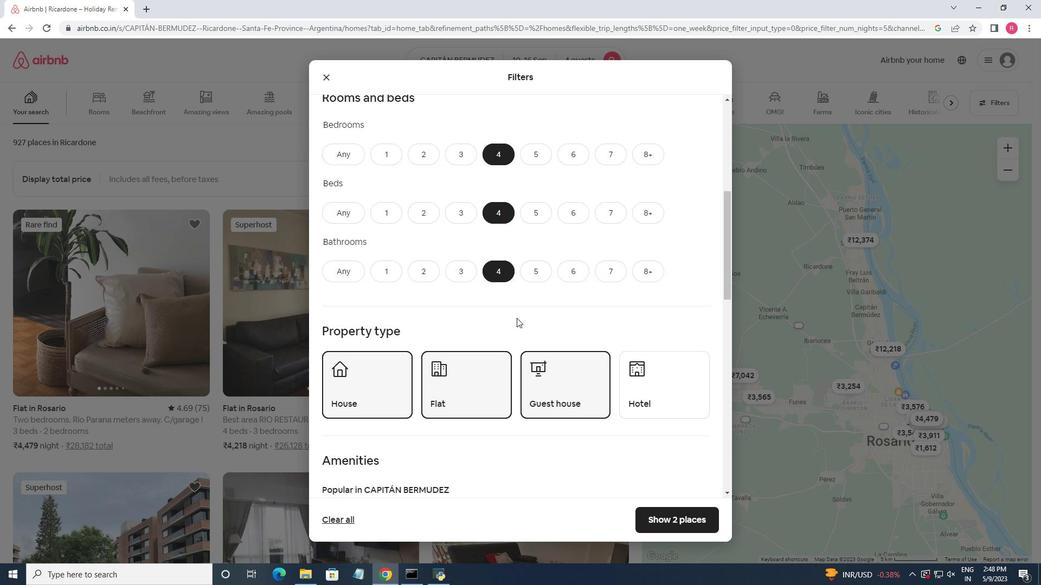 
Action: Mouse moved to (518, 318)
Screenshot: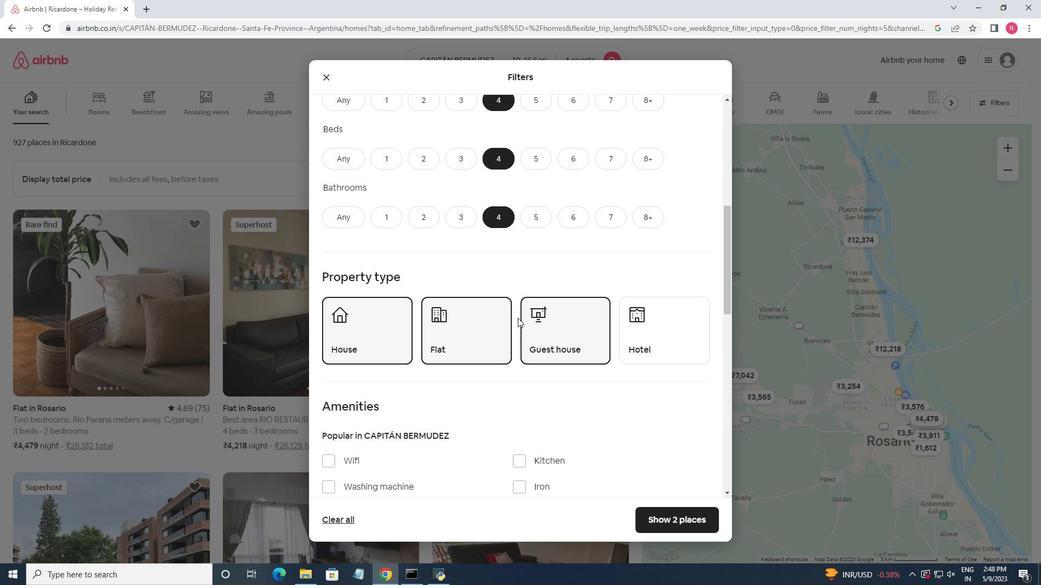 
Action: Mouse scrolled (518, 317) with delta (0, 0)
Screenshot: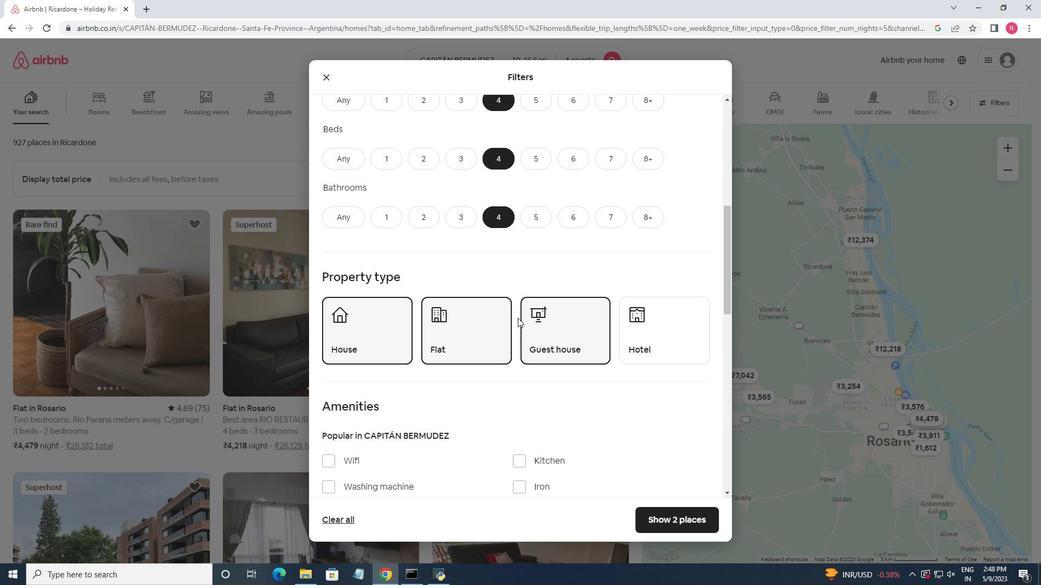 
Action: Mouse scrolled (518, 317) with delta (0, 0)
Screenshot: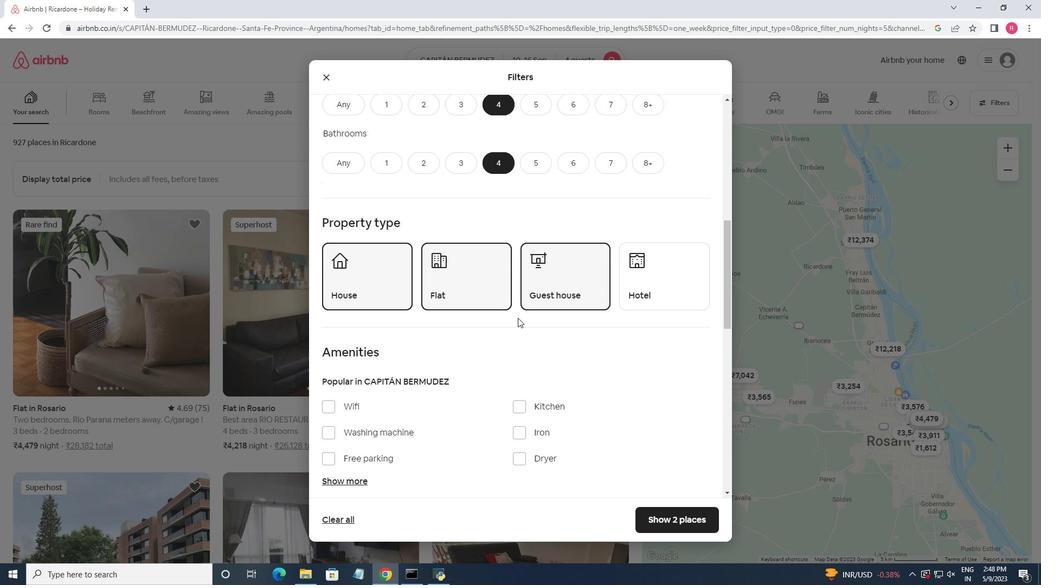 
Action: Mouse moved to (327, 350)
Screenshot: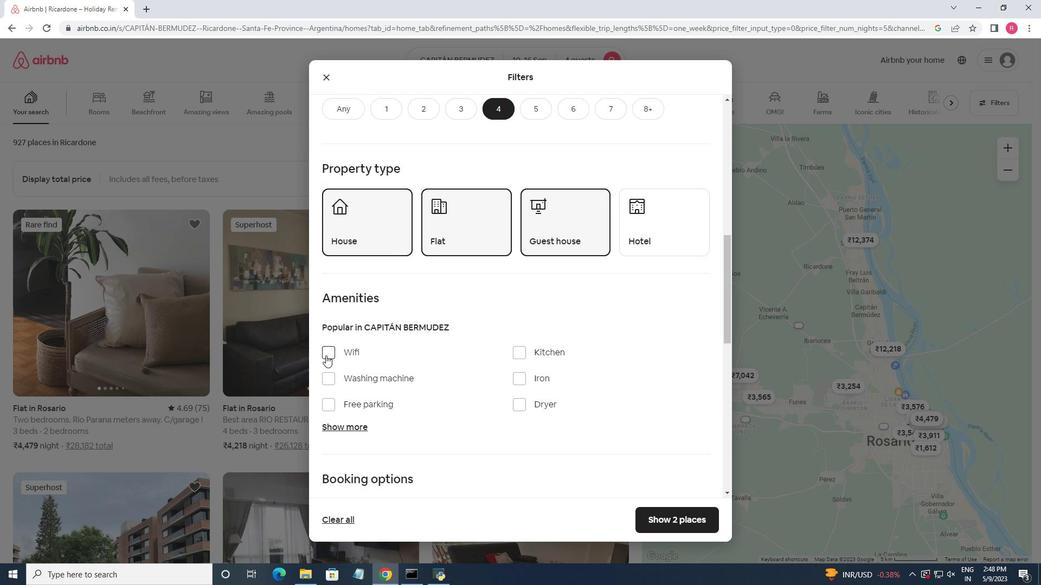 
Action: Mouse pressed left at (327, 350)
Screenshot: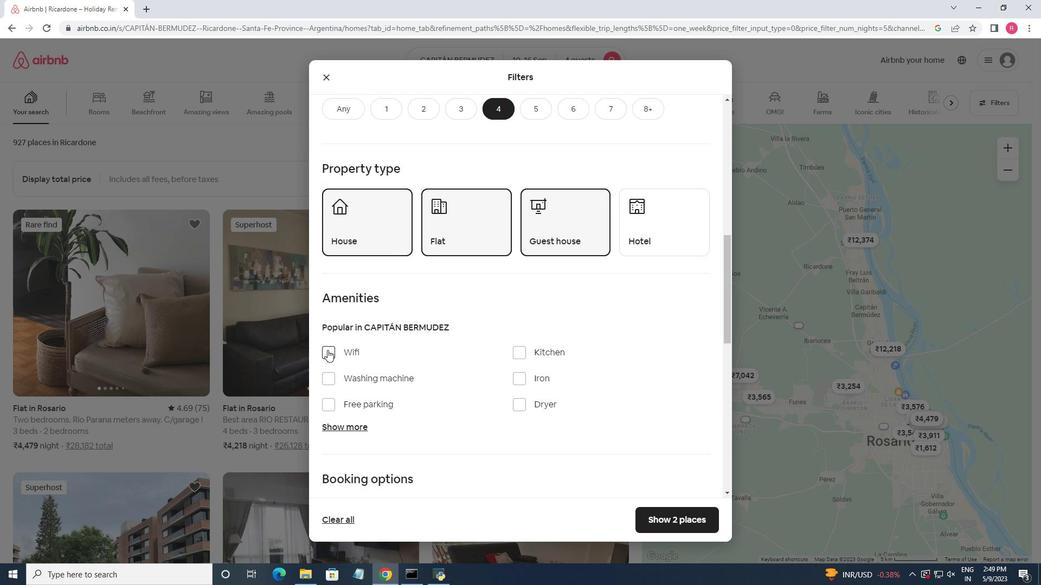 
Action: Mouse moved to (340, 403)
Screenshot: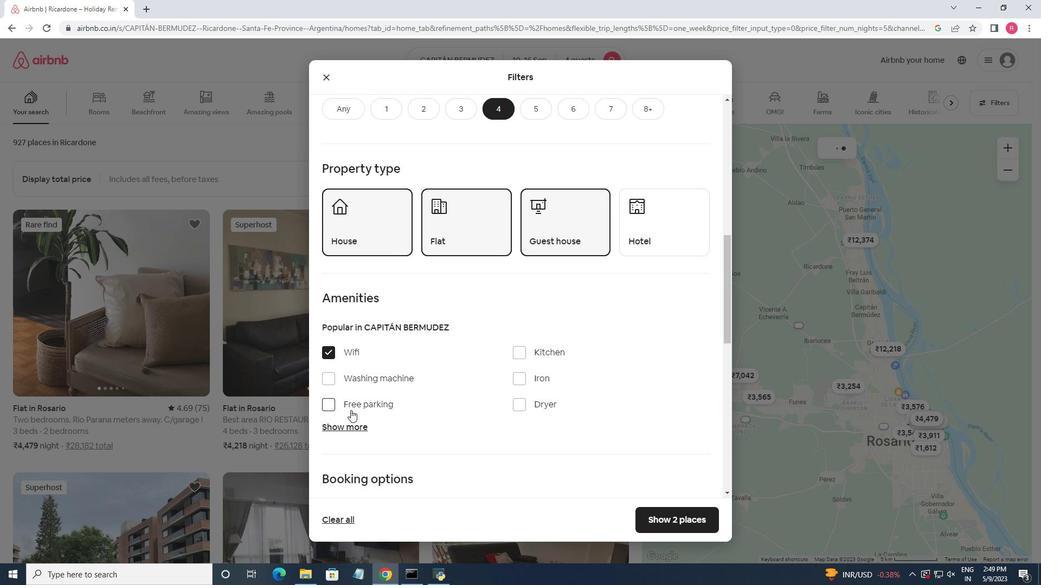 
Action: Mouse pressed left at (340, 403)
Screenshot: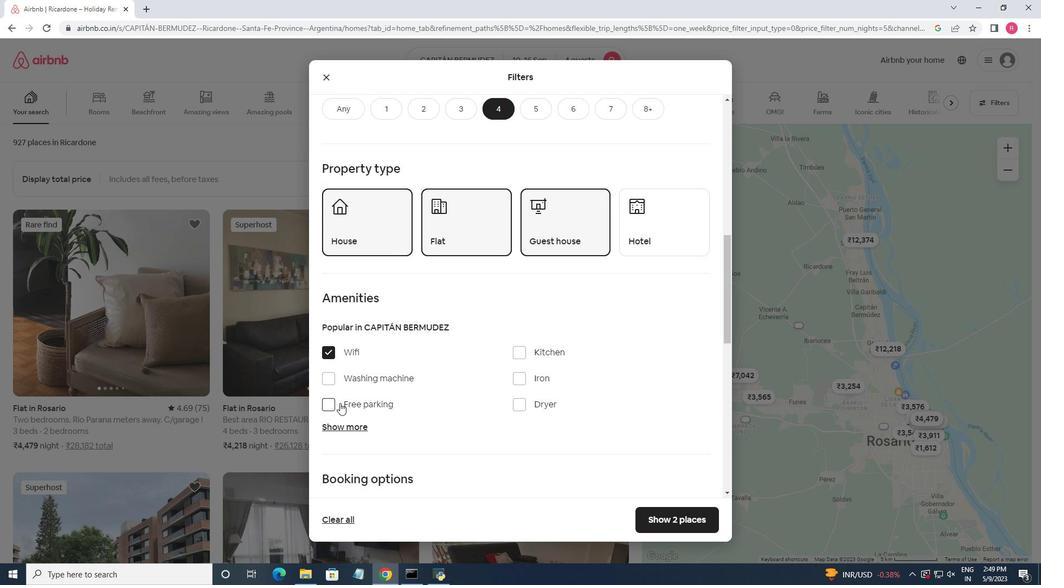 
Action: Mouse moved to (348, 422)
Screenshot: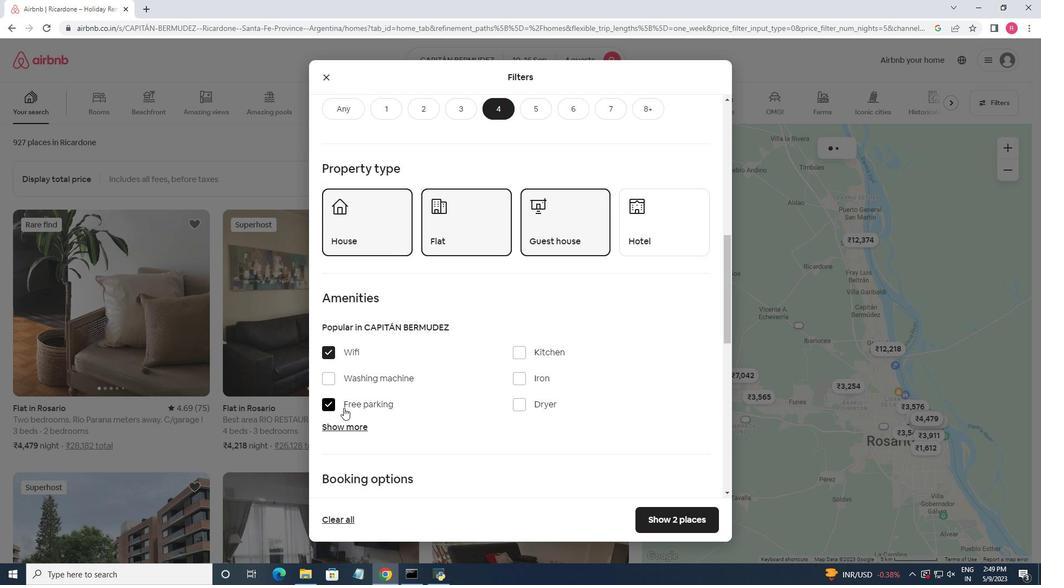 
Action: Mouse pressed left at (348, 422)
Screenshot: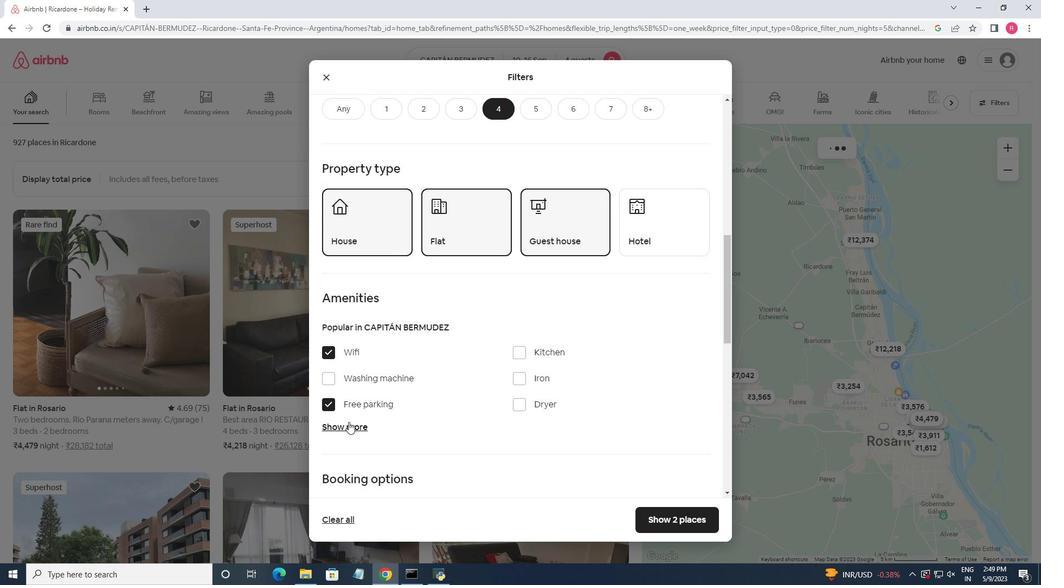 
Action: Mouse moved to (513, 411)
Screenshot: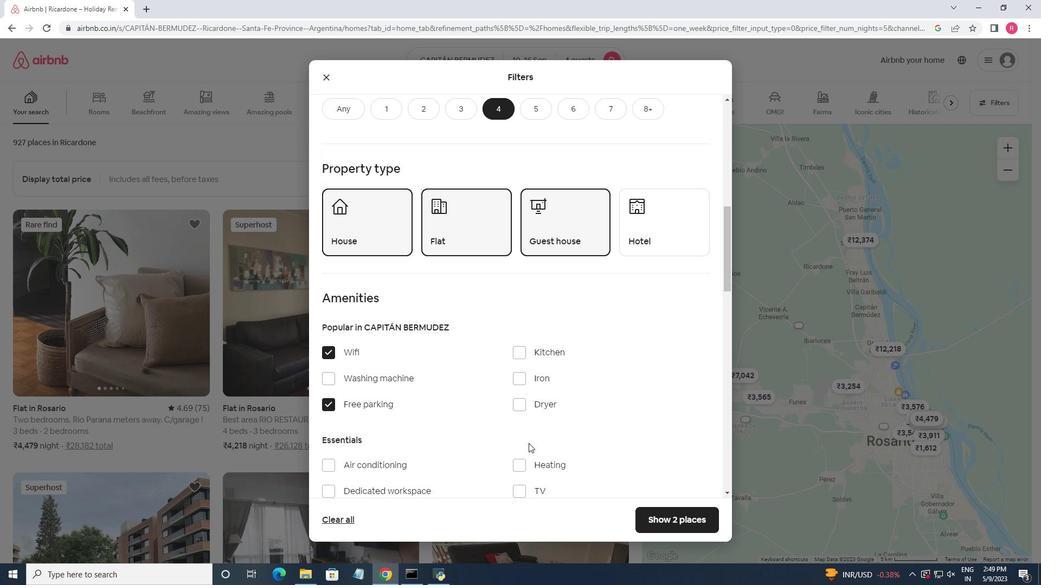 
Action: Mouse scrolled (513, 410) with delta (0, 0)
Screenshot: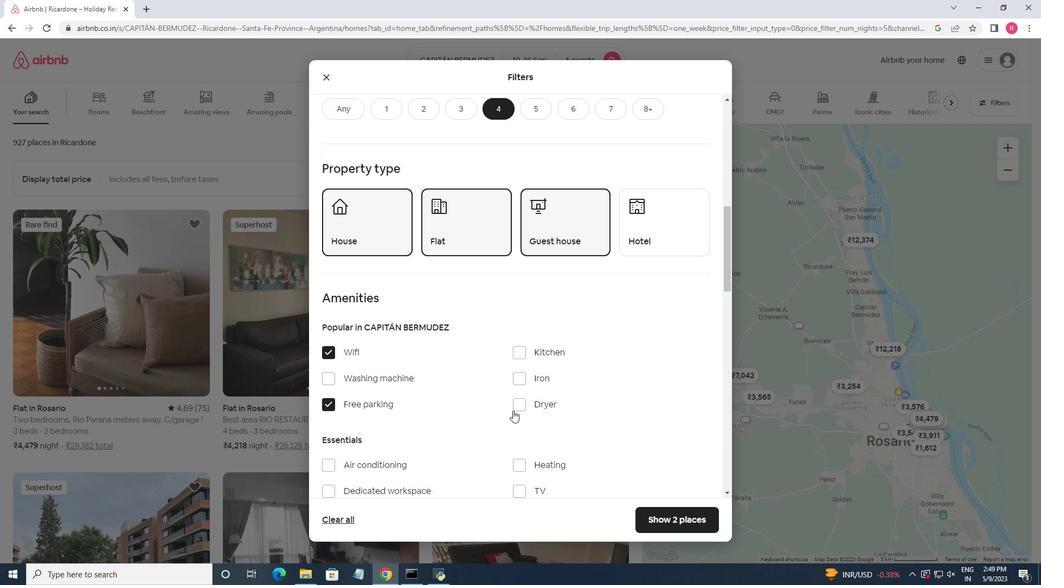 
Action: Mouse scrolled (513, 410) with delta (0, 0)
Screenshot: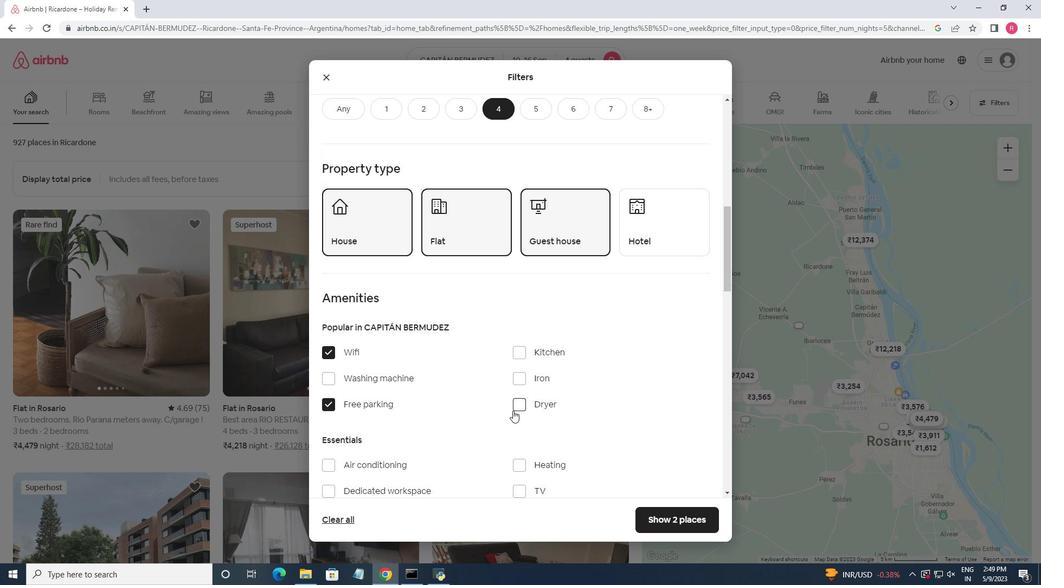 
Action: Mouse moved to (523, 385)
Screenshot: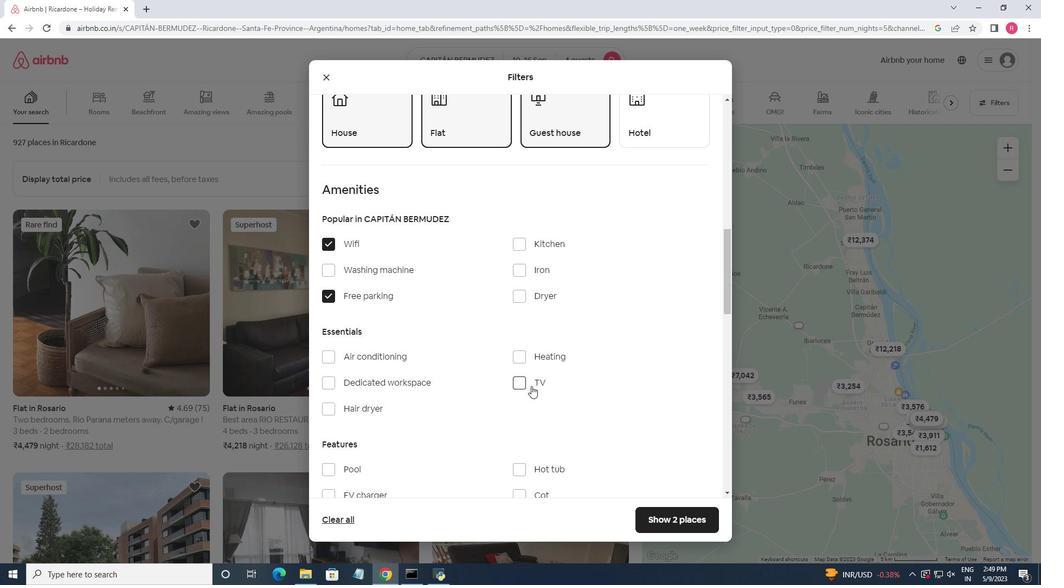 
Action: Mouse pressed left at (523, 385)
Screenshot: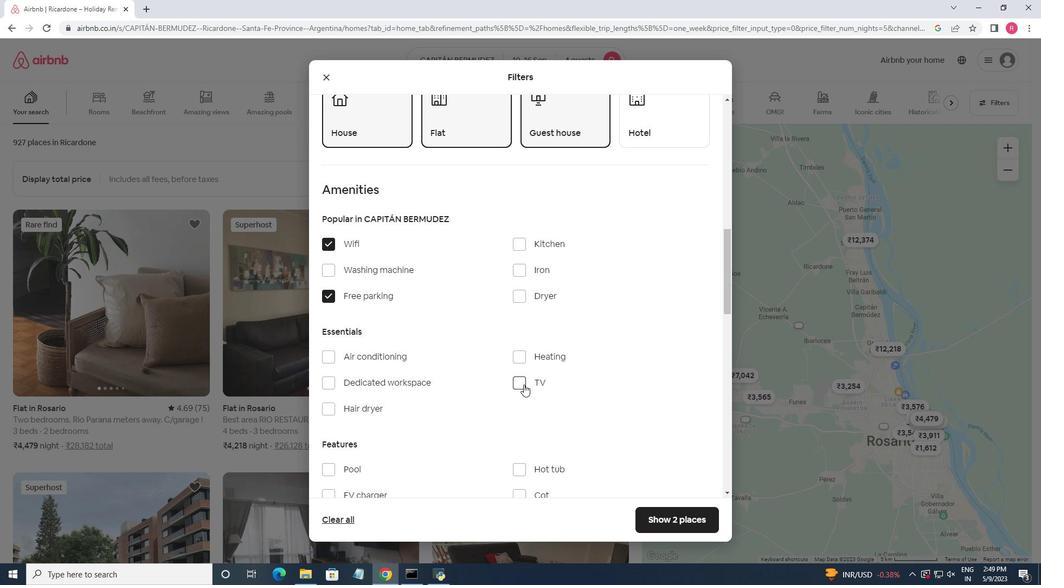 
Action: Mouse moved to (405, 369)
Screenshot: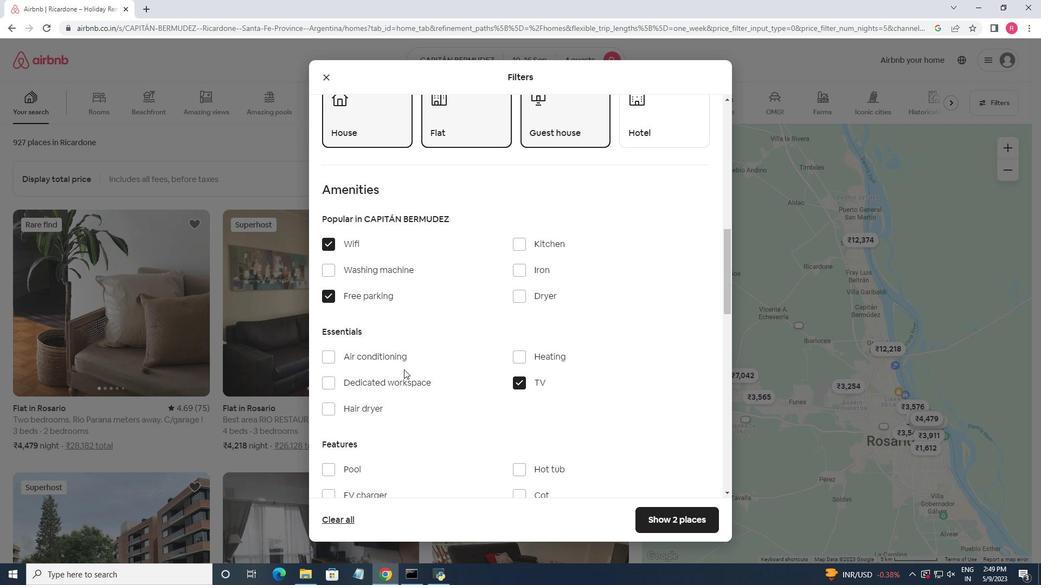 
Action: Mouse scrolled (405, 369) with delta (0, 0)
Screenshot: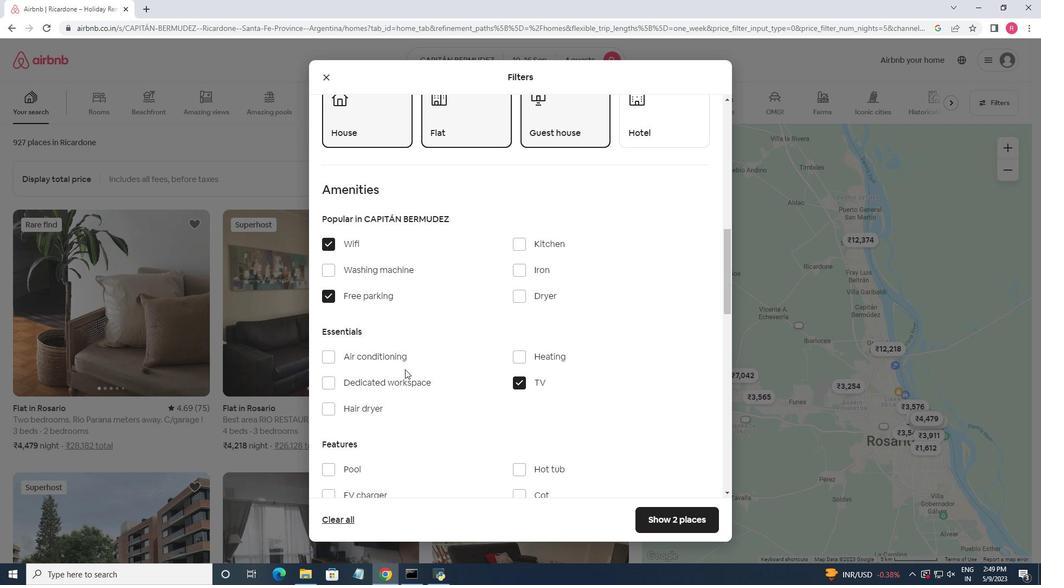 
Action: Mouse moved to (448, 405)
Screenshot: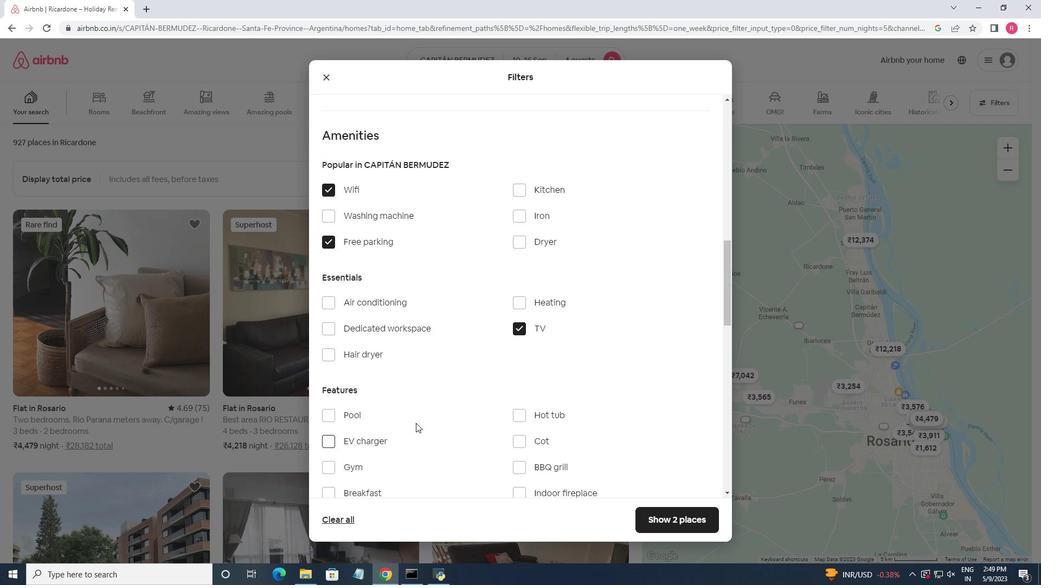 
Action: Mouse scrolled (448, 404) with delta (0, 0)
Screenshot: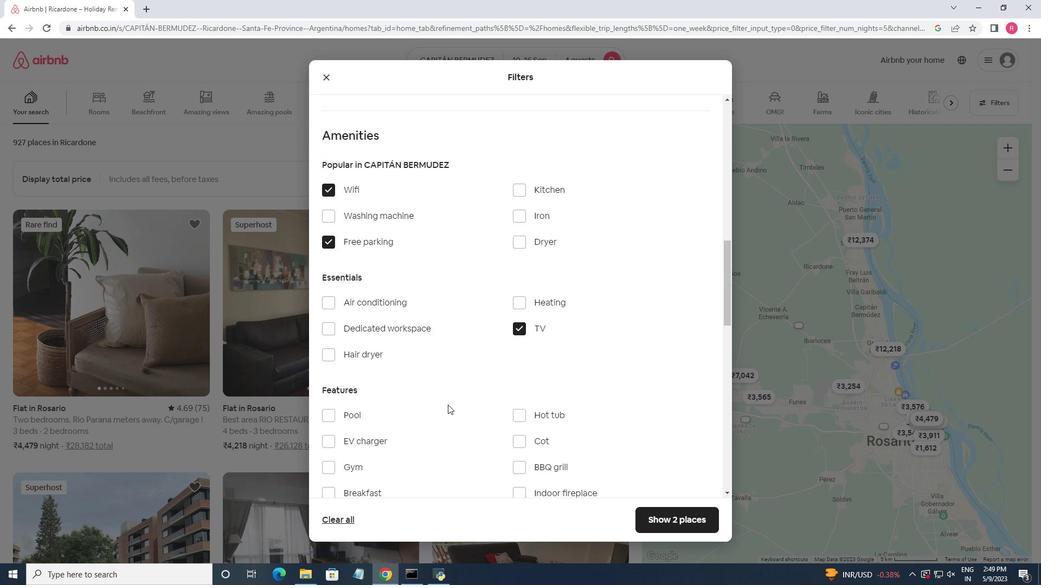 
Action: Mouse moved to (522, 362)
Screenshot: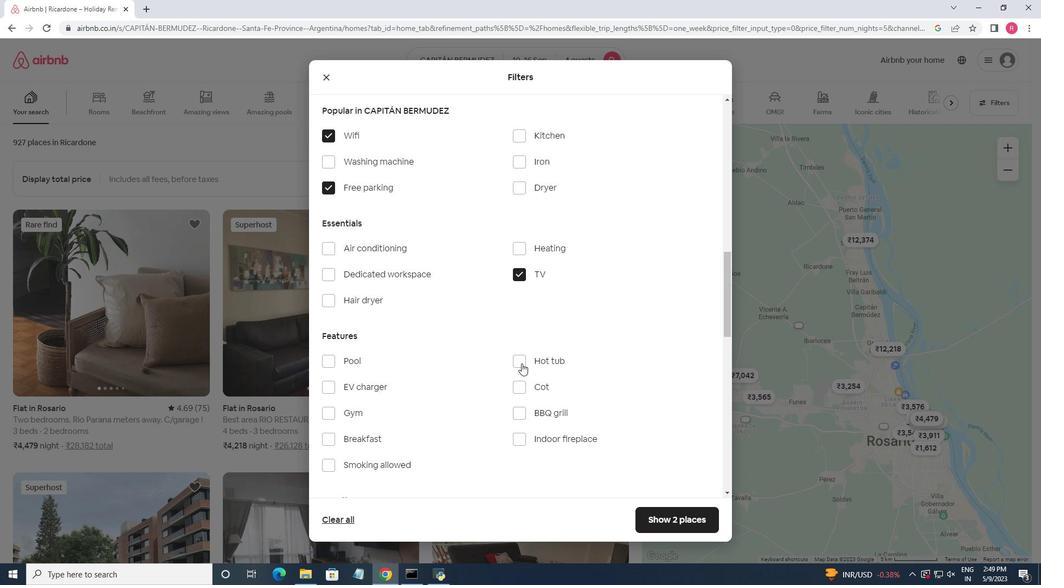 
Action: Mouse pressed left at (522, 362)
Screenshot: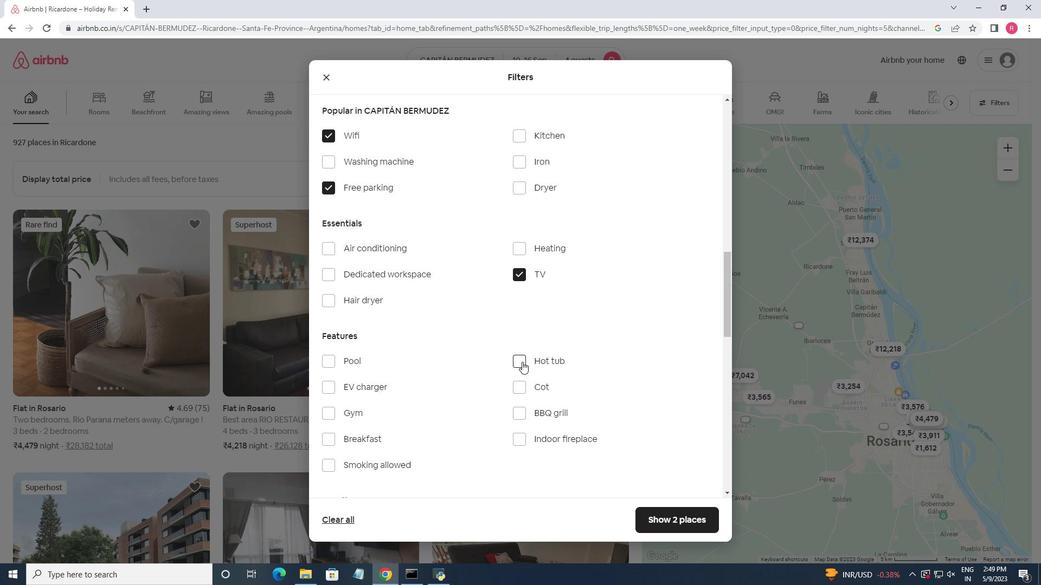 
Action: Mouse moved to (331, 410)
Screenshot: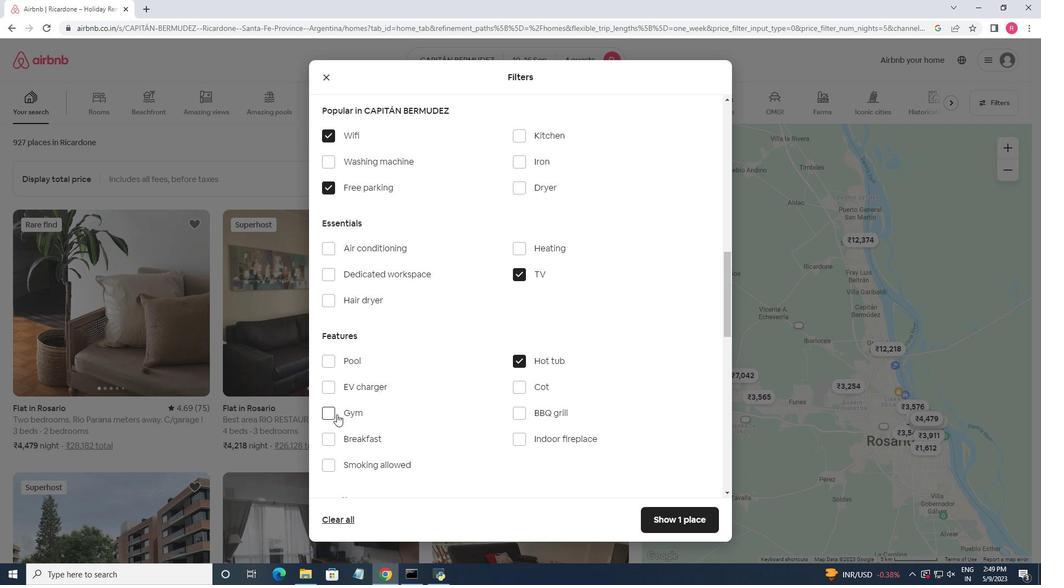 
Action: Mouse pressed left at (331, 410)
Screenshot: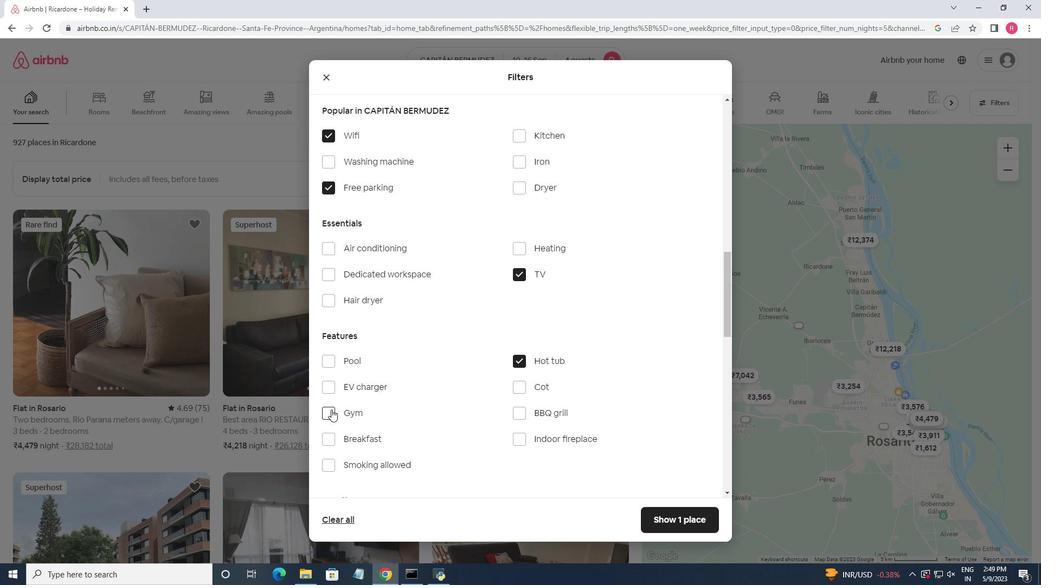 
Action: Mouse moved to (414, 417)
Screenshot: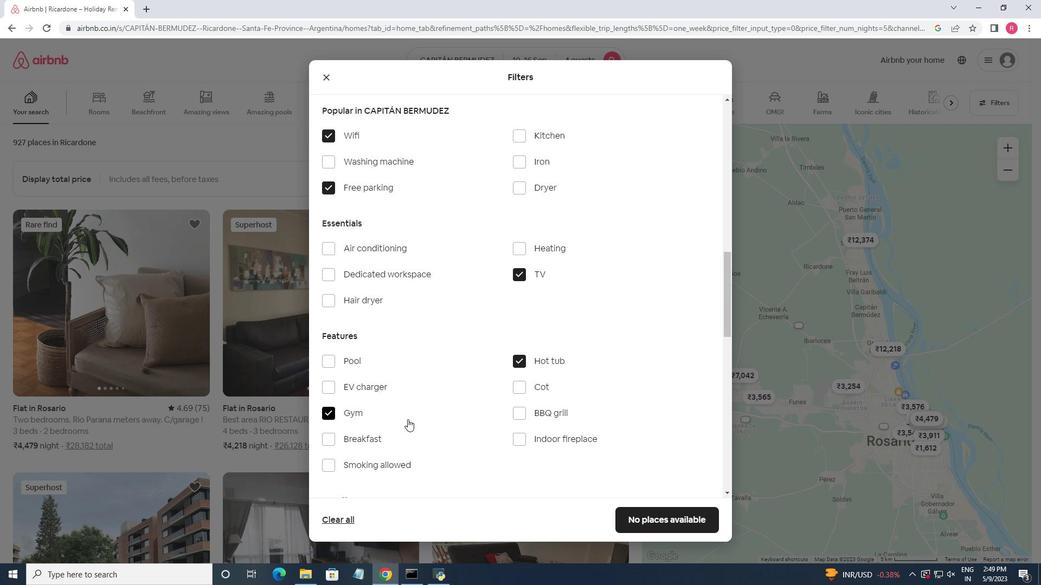 
Action: Mouse scrolled (414, 416) with delta (0, 0)
Screenshot: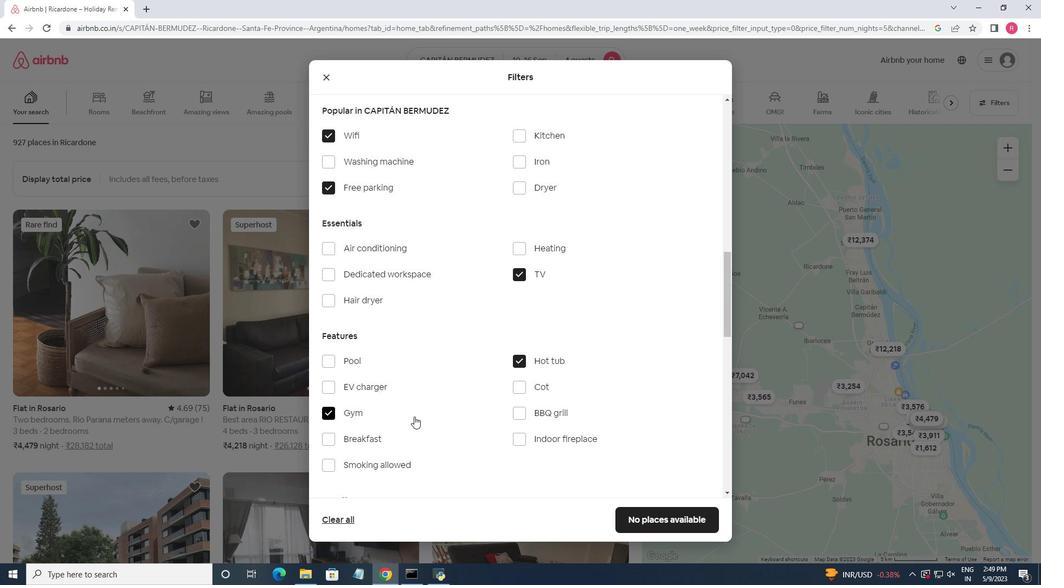 
Action: Mouse moved to (331, 411)
Screenshot: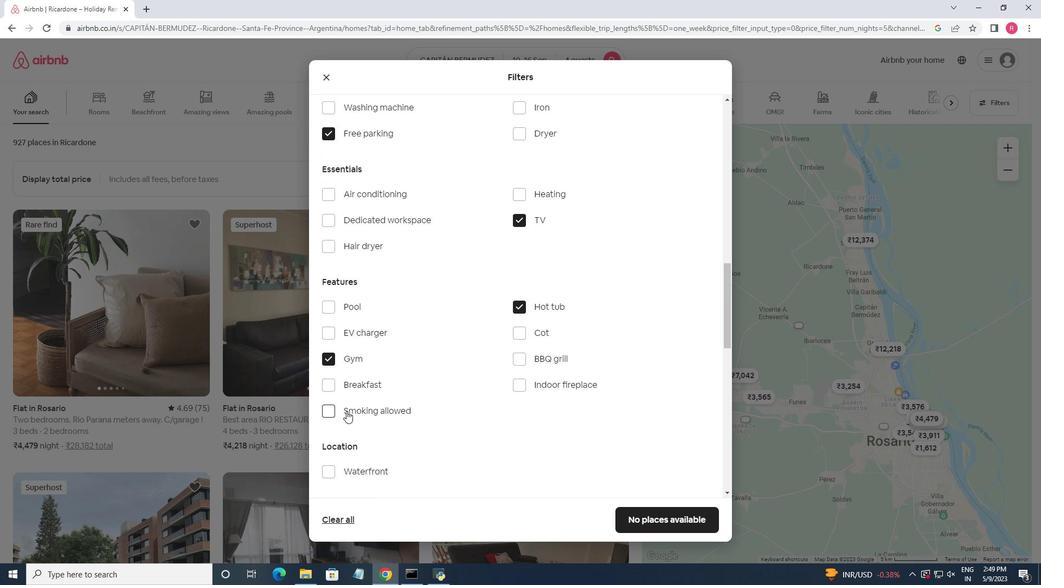 
Action: Mouse pressed left at (331, 411)
Screenshot: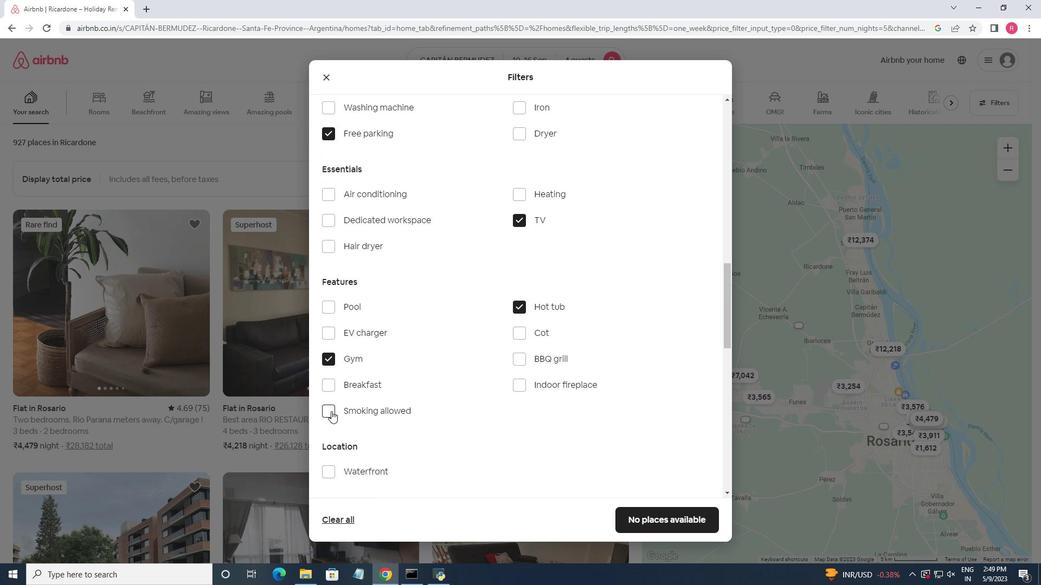 
Action: Mouse moved to (473, 376)
Screenshot: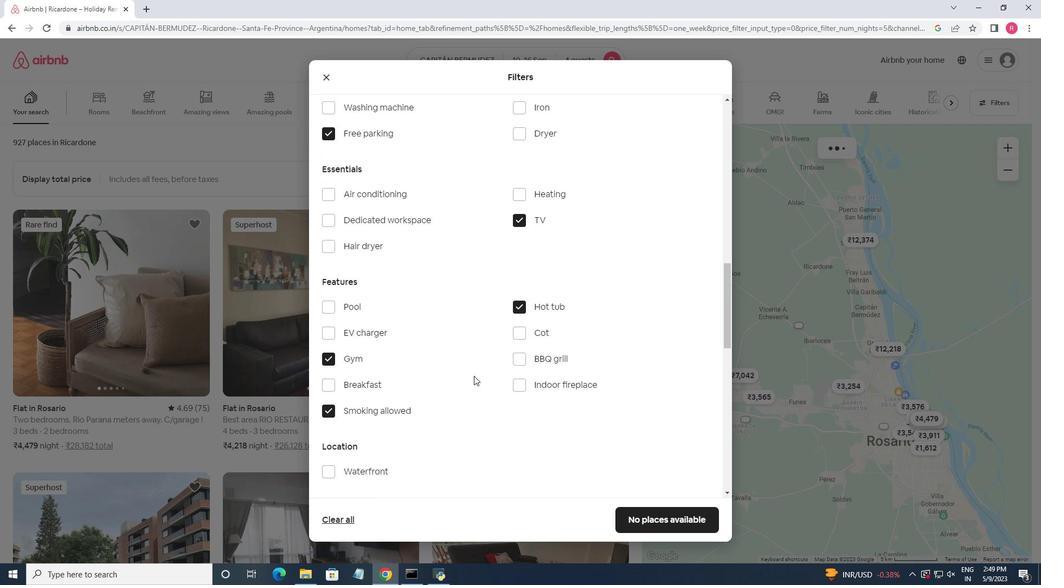 
Action: Mouse scrolled (473, 375) with delta (0, 0)
Screenshot: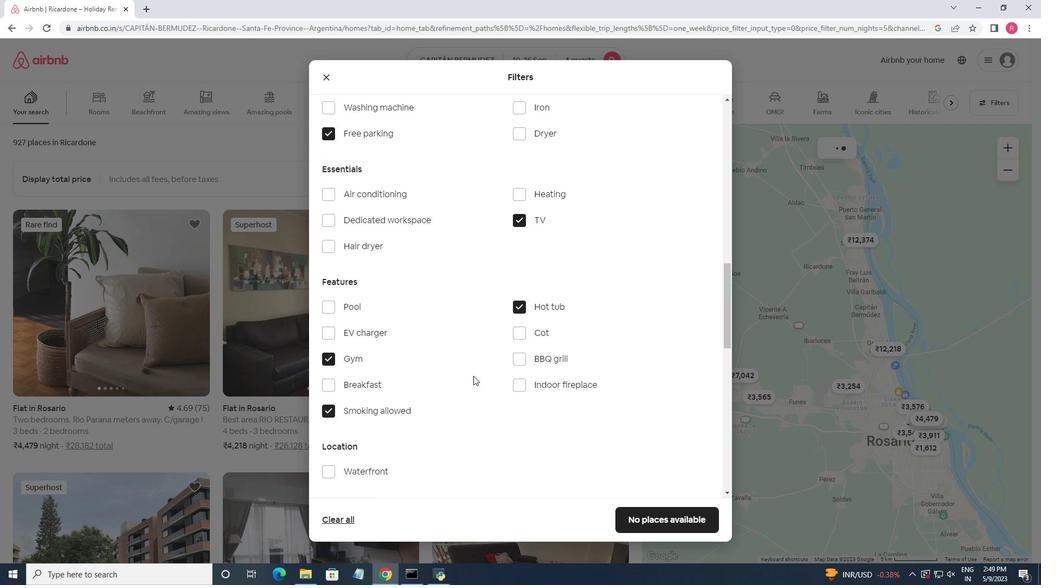 
Action: Mouse scrolled (473, 375) with delta (0, 0)
Screenshot: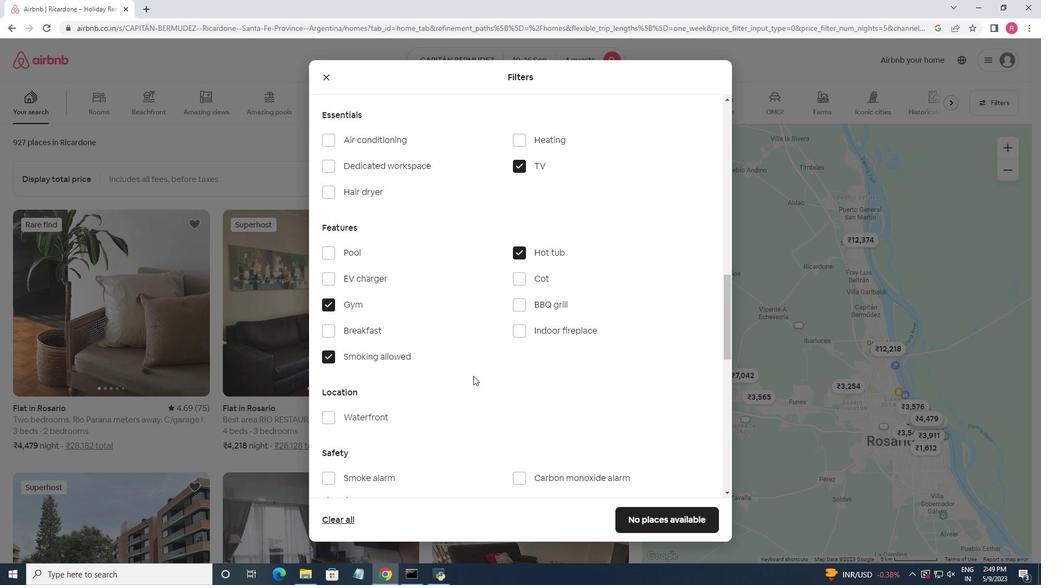 
Action: Mouse scrolled (473, 375) with delta (0, 0)
Screenshot: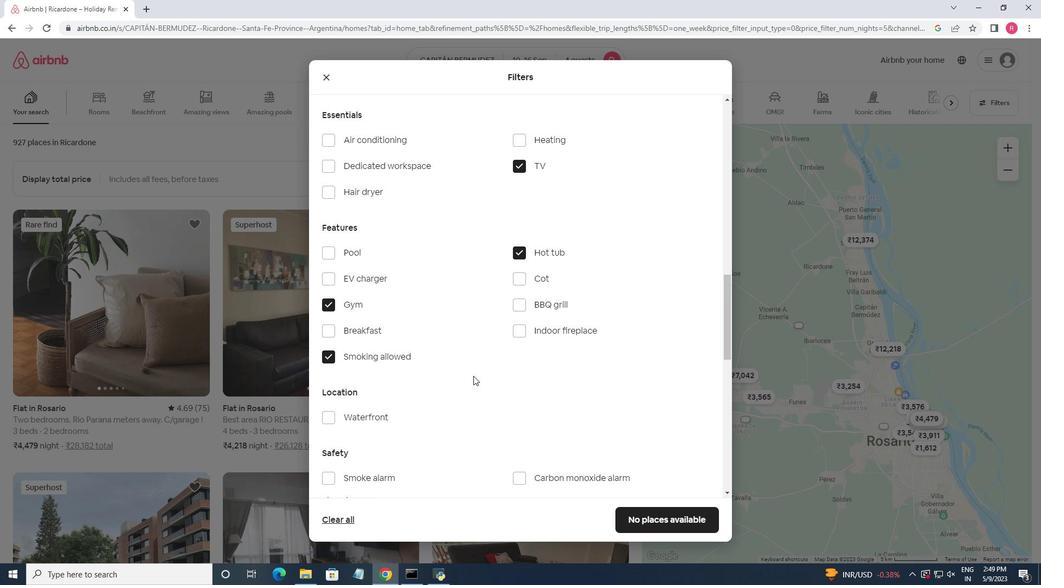 
Action: Mouse scrolled (473, 375) with delta (0, 0)
Screenshot: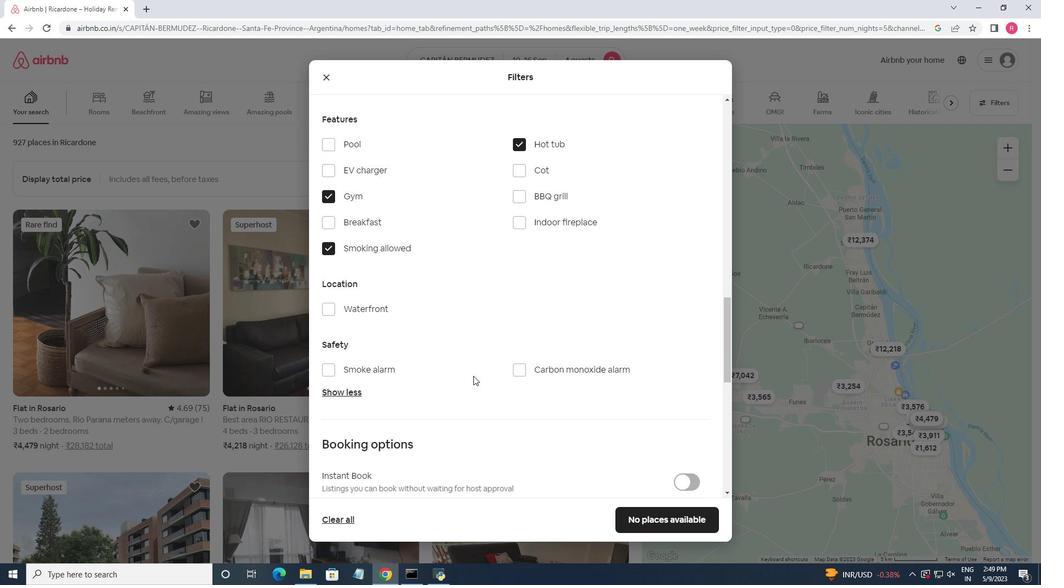 
Action: Mouse scrolled (473, 375) with delta (0, 0)
Screenshot: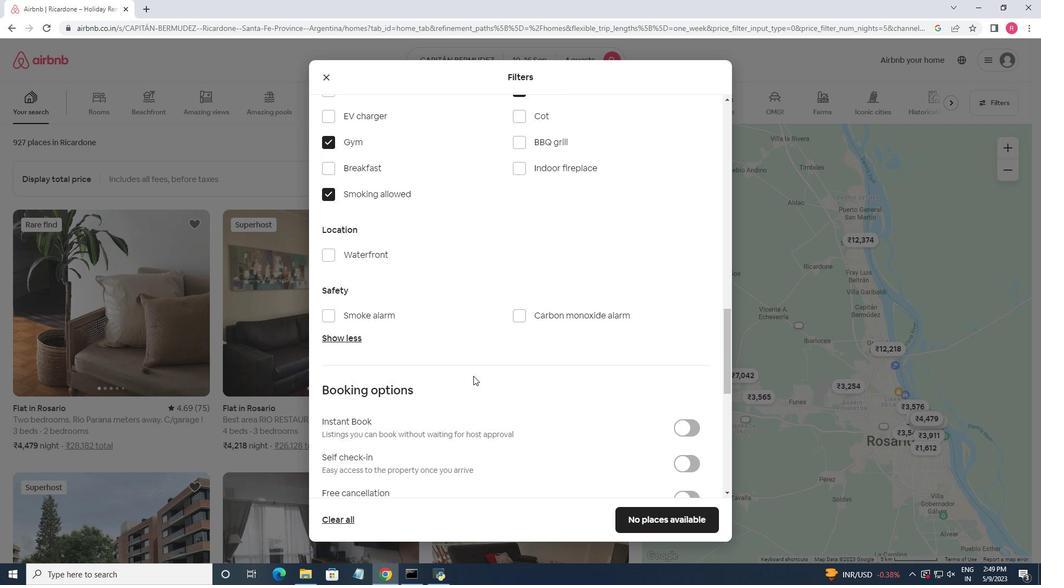 
Action: Mouse scrolled (473, 375) with delta (0, 0)
Screenshot: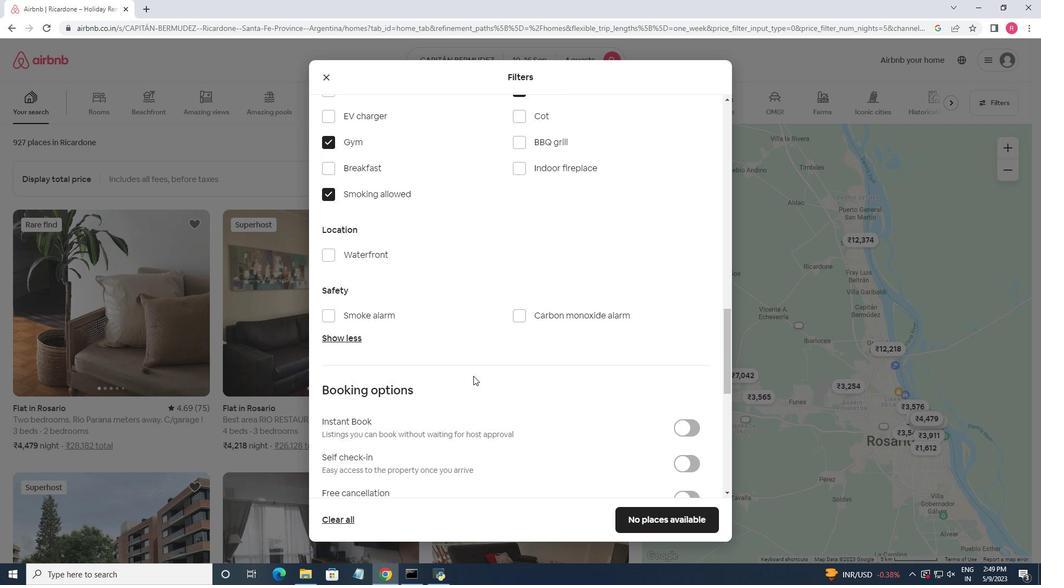 
Action: Mouse moved to (688, 351)
Screenshot: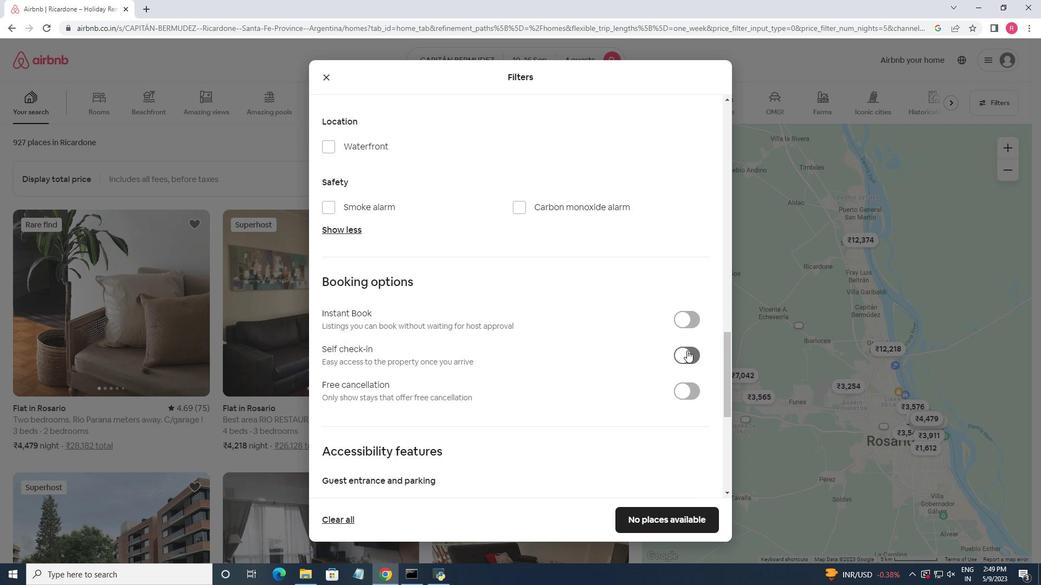 
Action: Mouse pressed left at (688, 351)
Screenshot: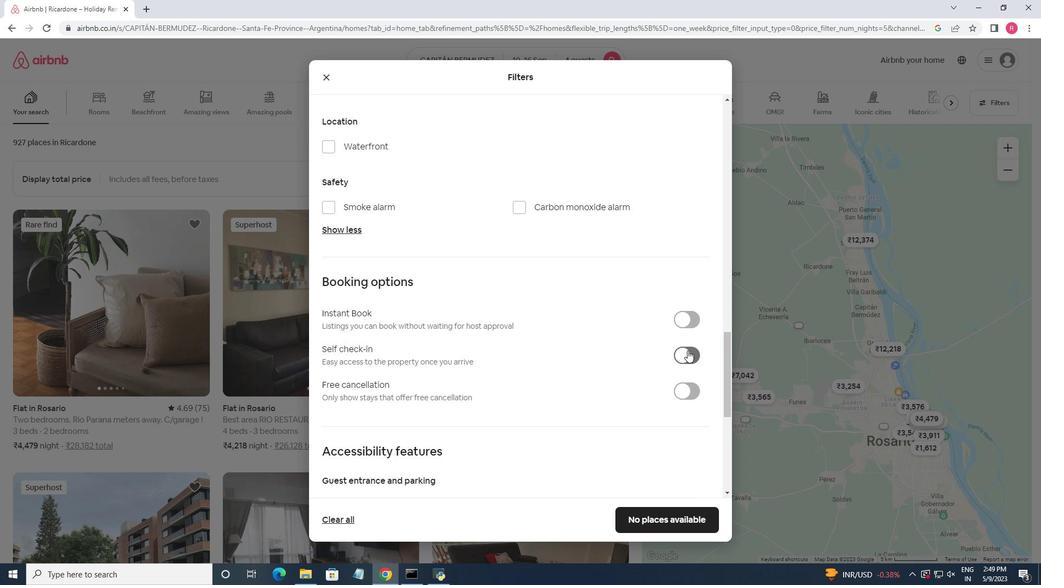 
Action: Mouse moved to (555, 355)
Screenshot: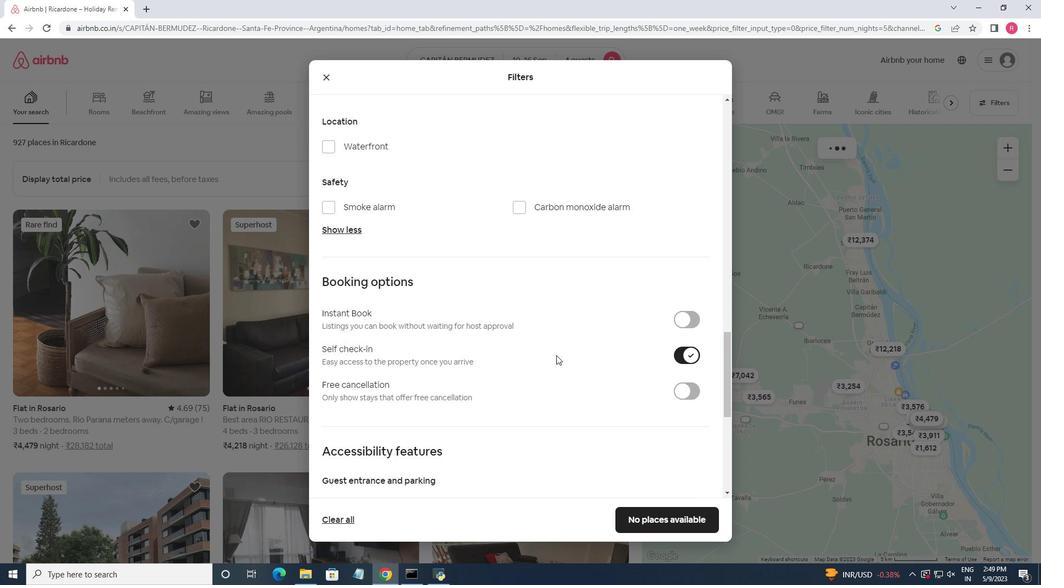 
Action: Mouse scrolled (555, 355) with delta (0, 0)
Screenshot: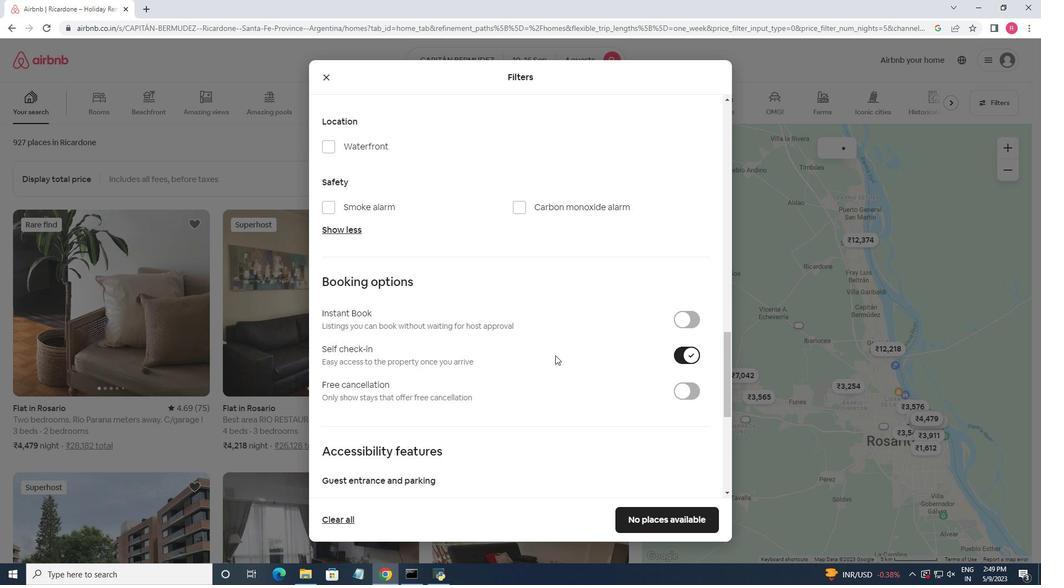 
Action: Mouse scrolled (555, 355) with delta (0, 0)
Screenshot: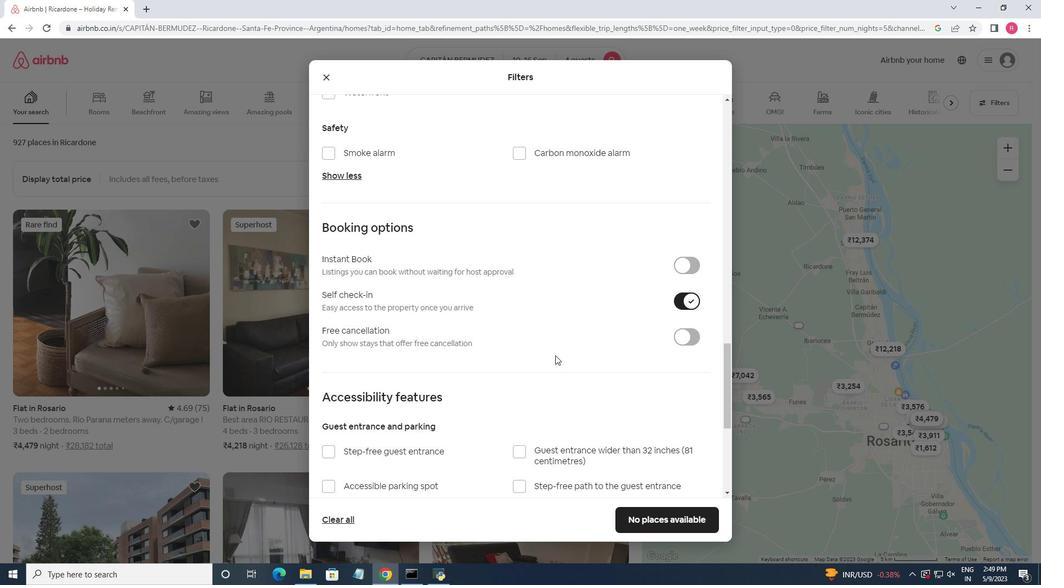 
Action: Mouse moved to (427, 413)
Screenshot: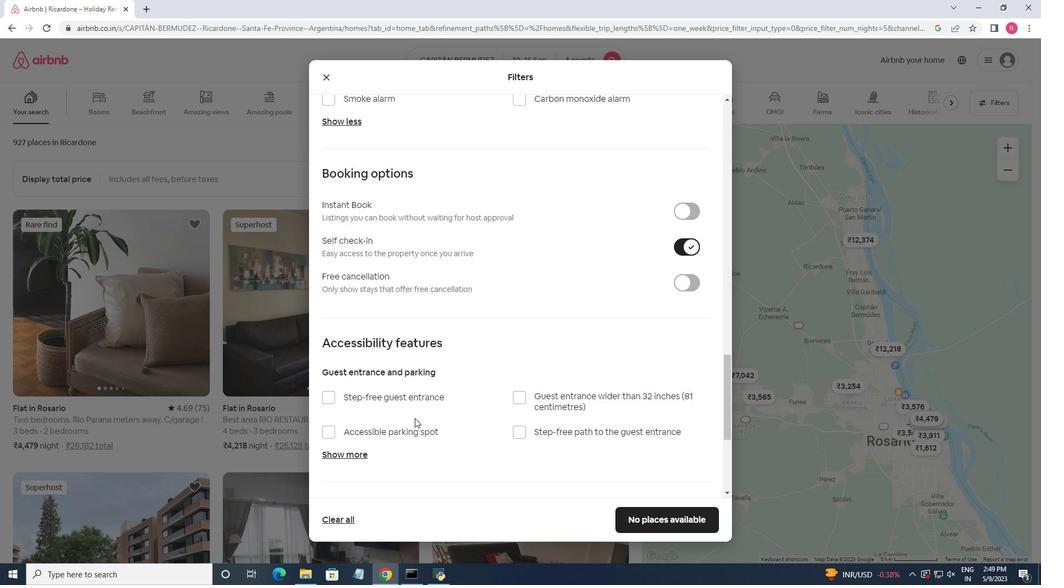 
Action: Mouse scrolled (427, 412) with delta (0, 0)
Screenshot: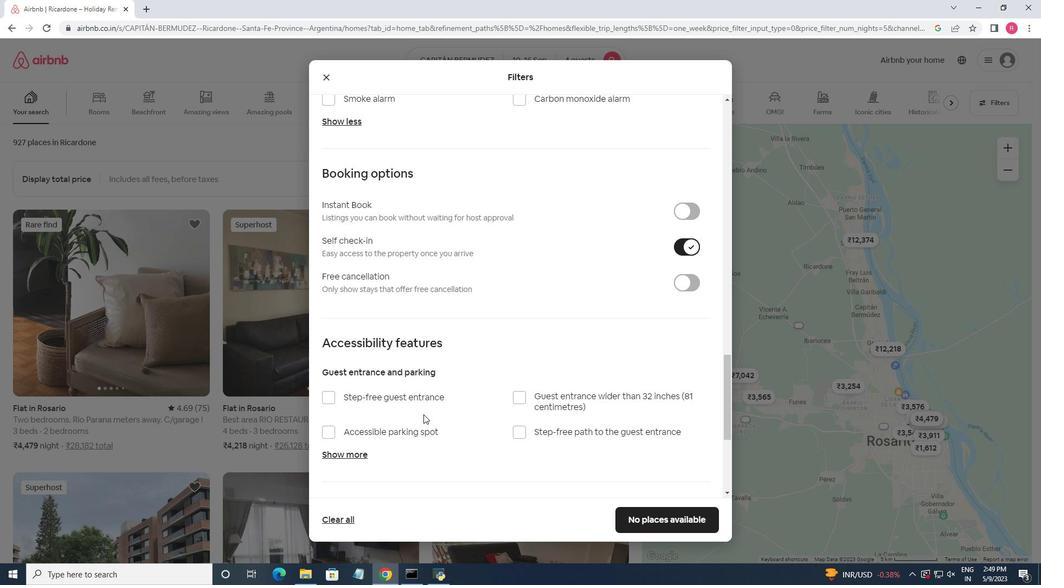 
Action: Mouse moved to (426, 419)
Screenshot: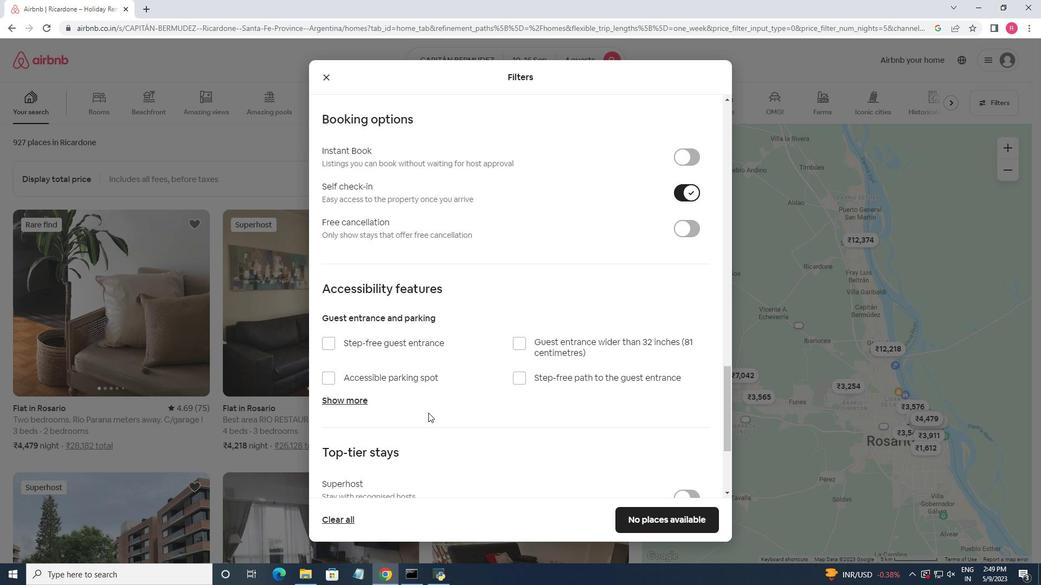 
Action: Mouse scrolled (426, 419) with delta (0, 0)
Screenshot: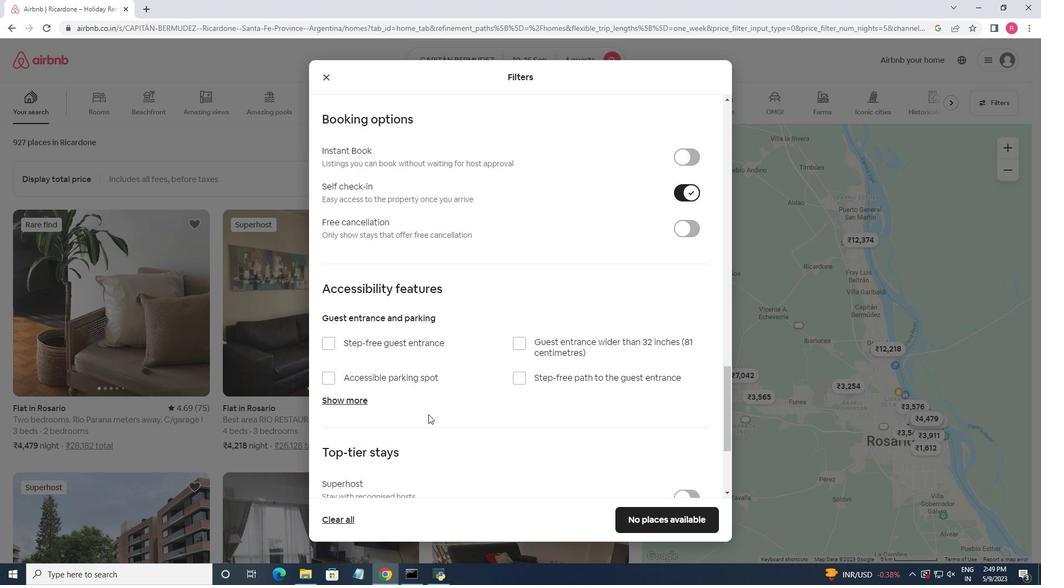 
Action: Mouse moved to (426, 420)
Screenshot: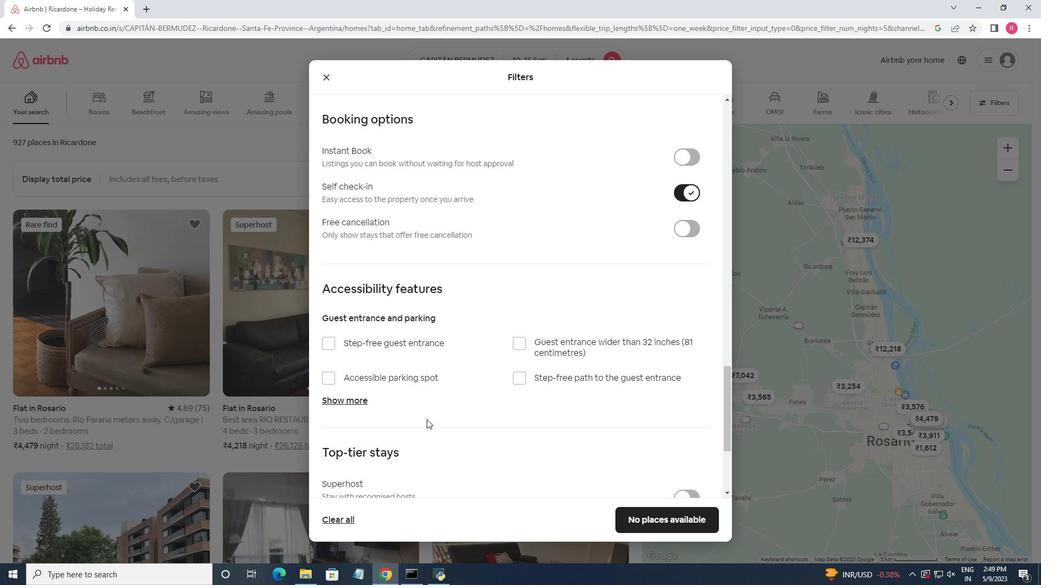 
Action: Mouse scrolled (426, 419) with delta (0, 0)
Screenshot: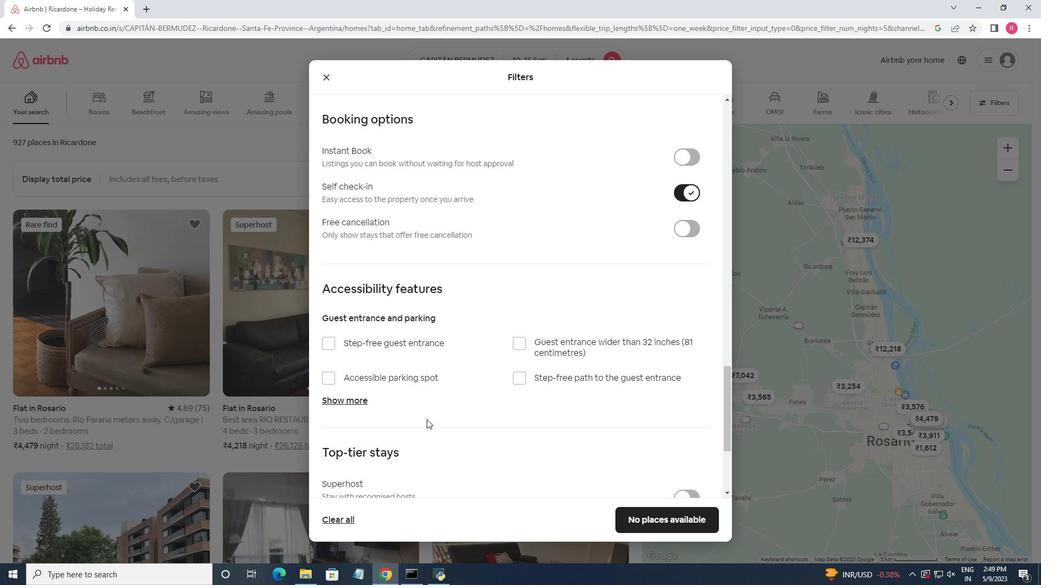 
Action: Mouse scrolled (426, 419) with delta (0, 0)
Screenshot: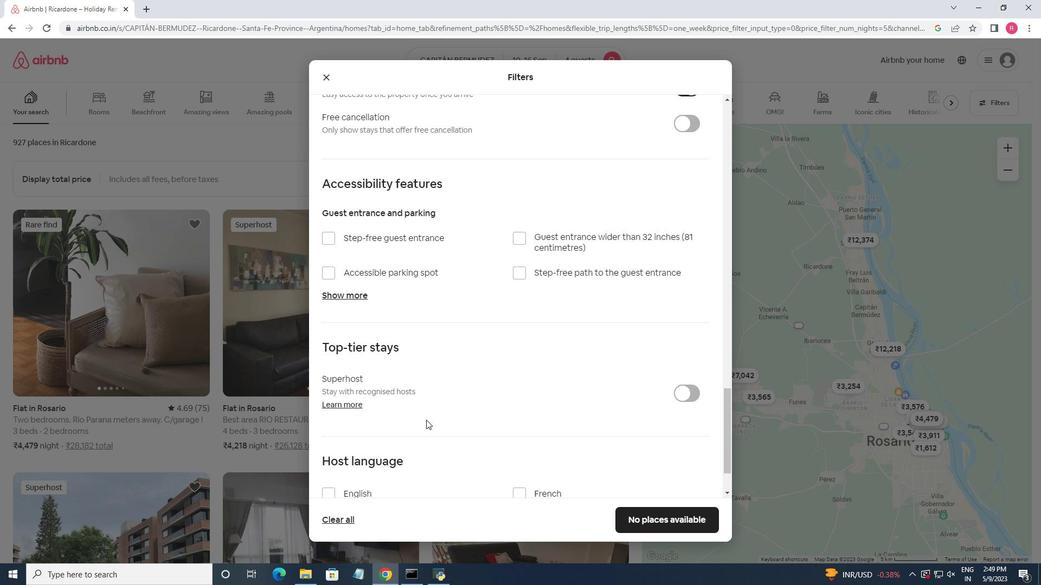 
Action: Mouse moved to (332, 438)
Screenshot: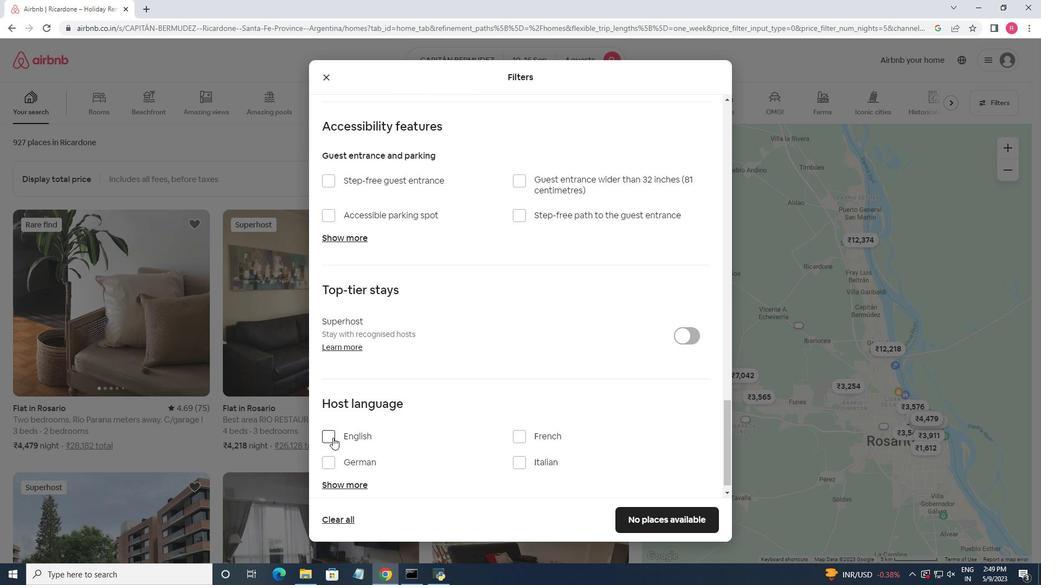 
Action: Mouse pressed left at (332, 438)
Screenshot: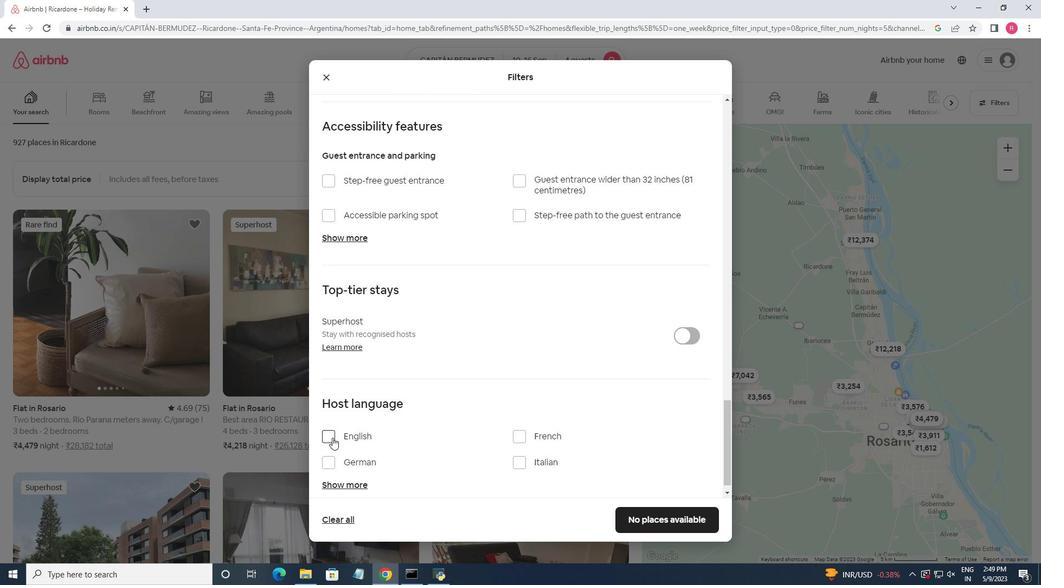 
Action: Mouse moved to (637, 517)
Screenshot: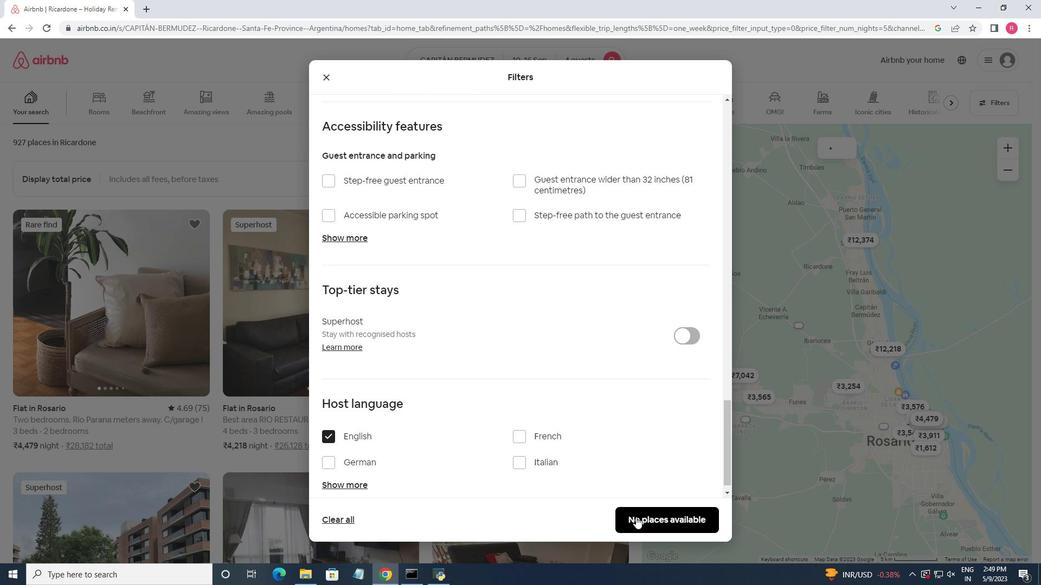 
Action: Mouse pressed left at (637, 517)
Screenshot: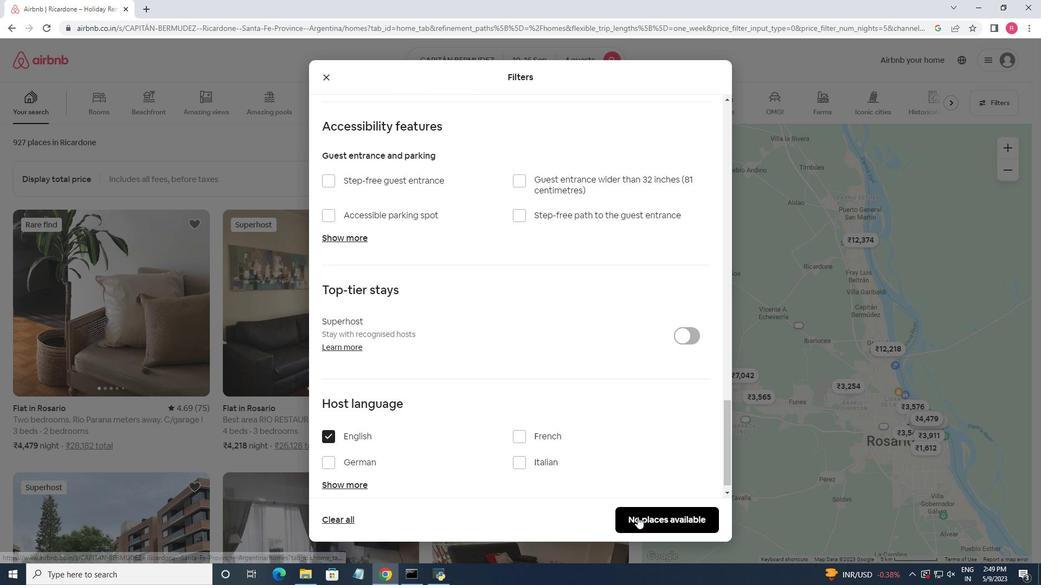 
Action: Mouse moved to (634, 514)
Screenshot: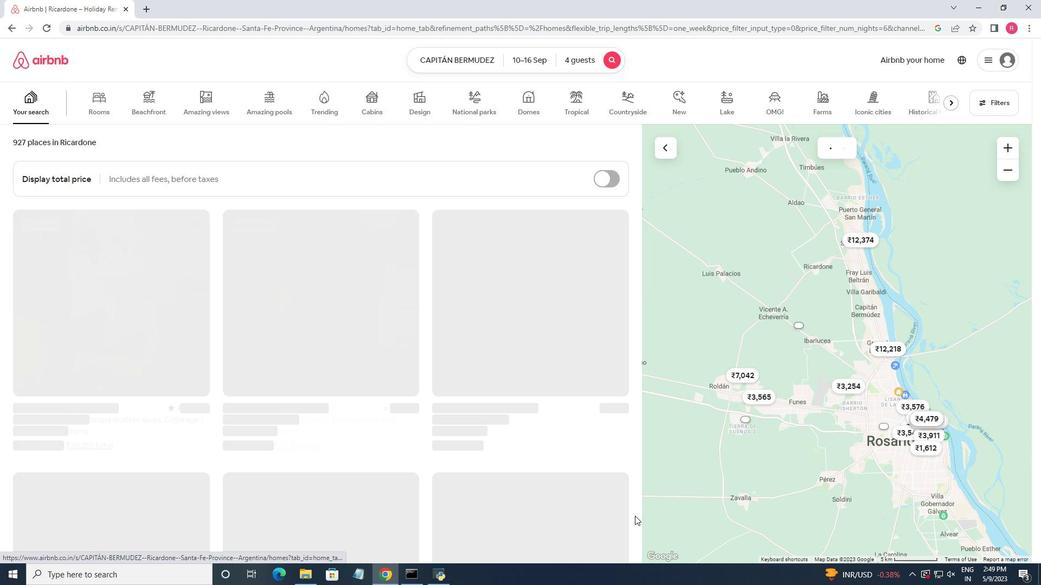 
